Task: Add a signature Daniel Baker containing With many thanks, Daniel Baker to email address softage.10@softage.net and add a label Web analytics
Action: Mouse moved to (51, 97)
Screenshot: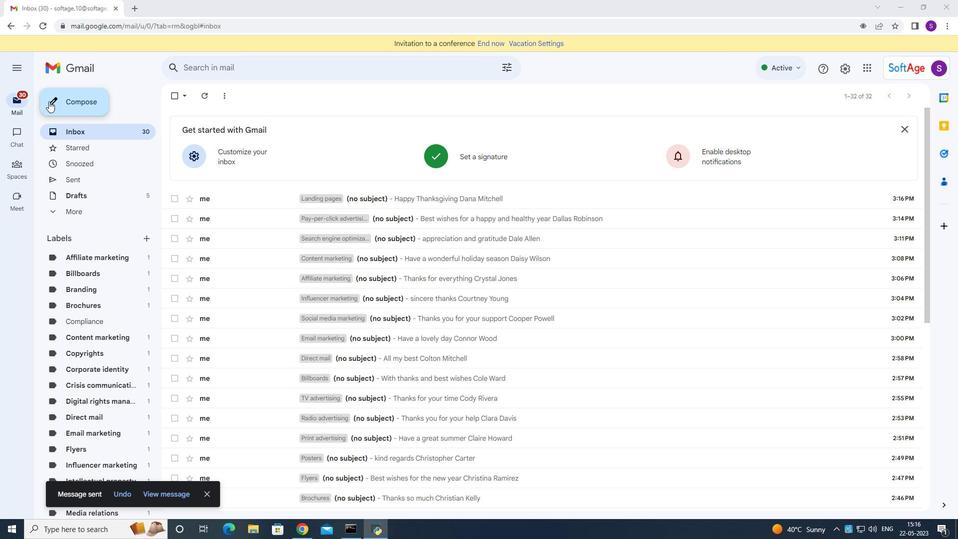 
Action: Mouse pressed left at (49, 101)
Screenshot: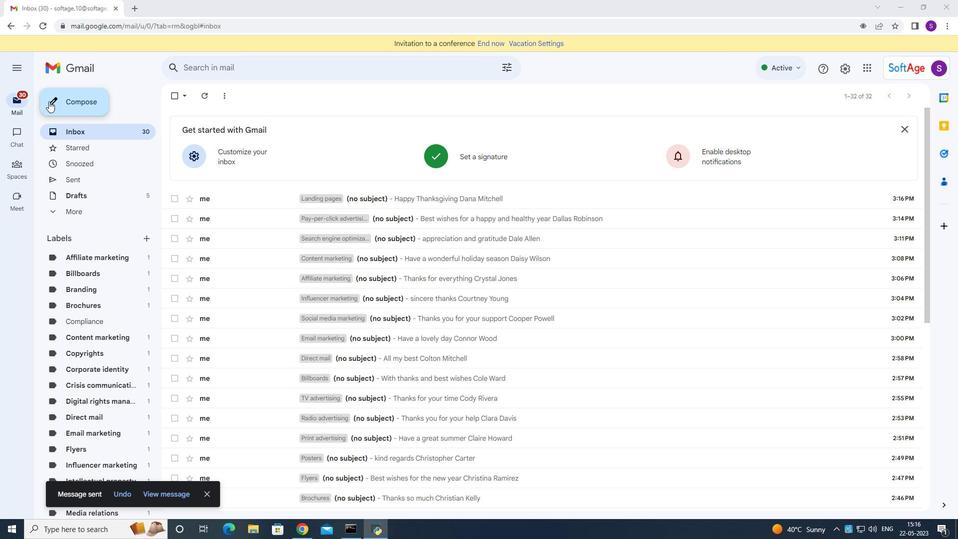 
Action: Mouse moved to (807, 505)
Screenshot: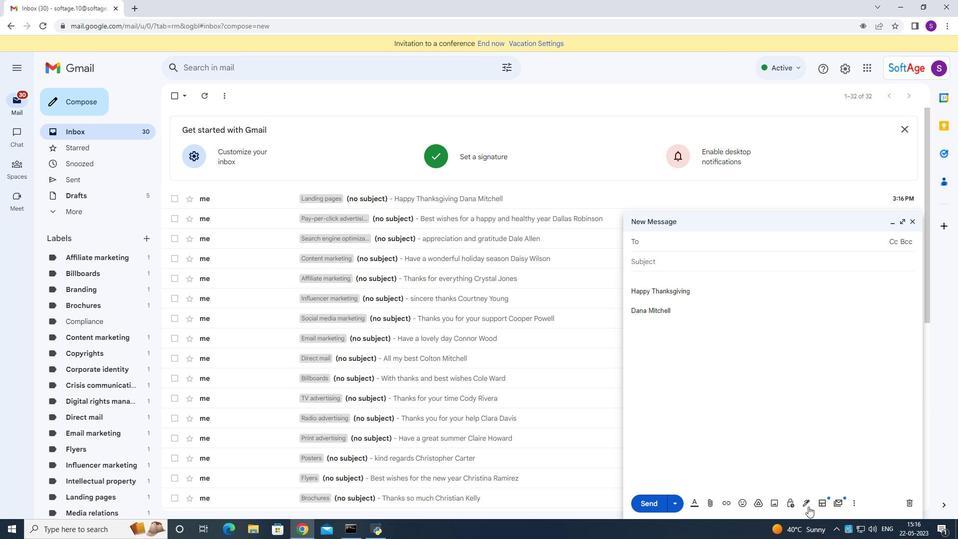 
Action: Mouse pressed left at (807, 505)
Screenshot: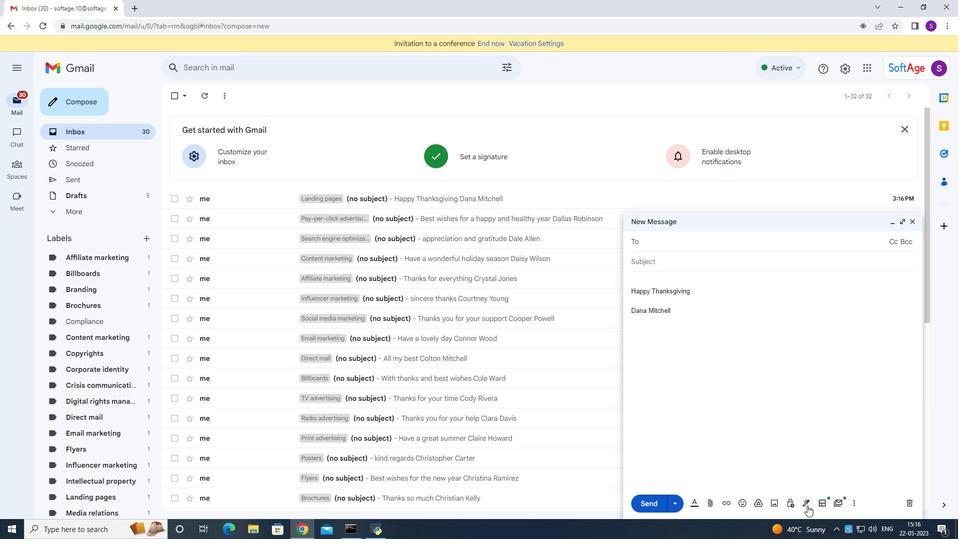 
Action: Mouse moved to (833, 443)
Screenshot: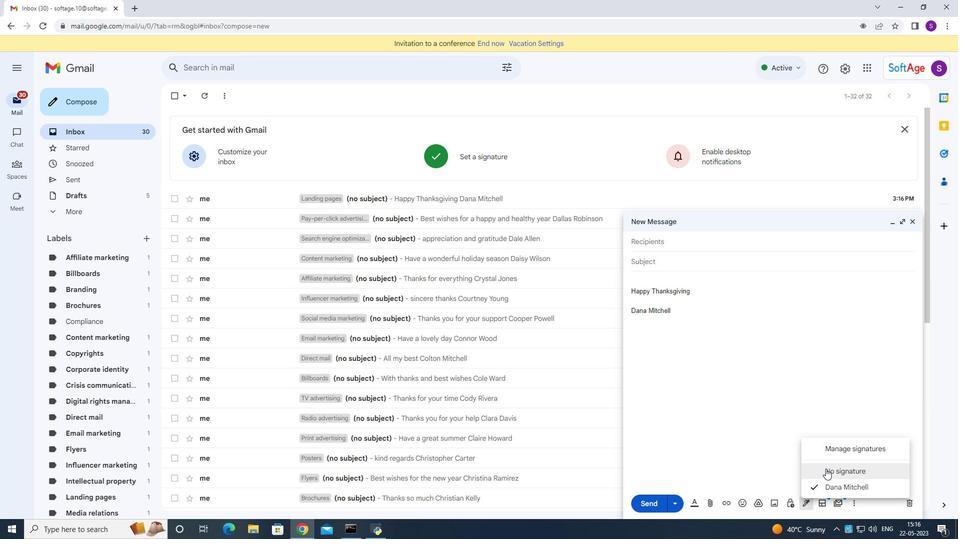 
Action: Mouse pressed left at (833, 443)
Screenshot: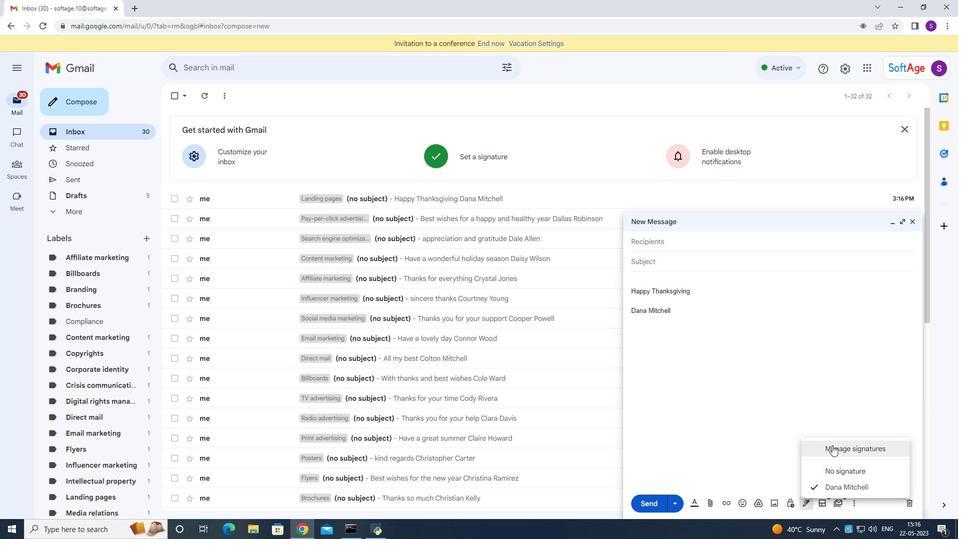 
Action: Mouse moved to (441, 303)
Screenshot: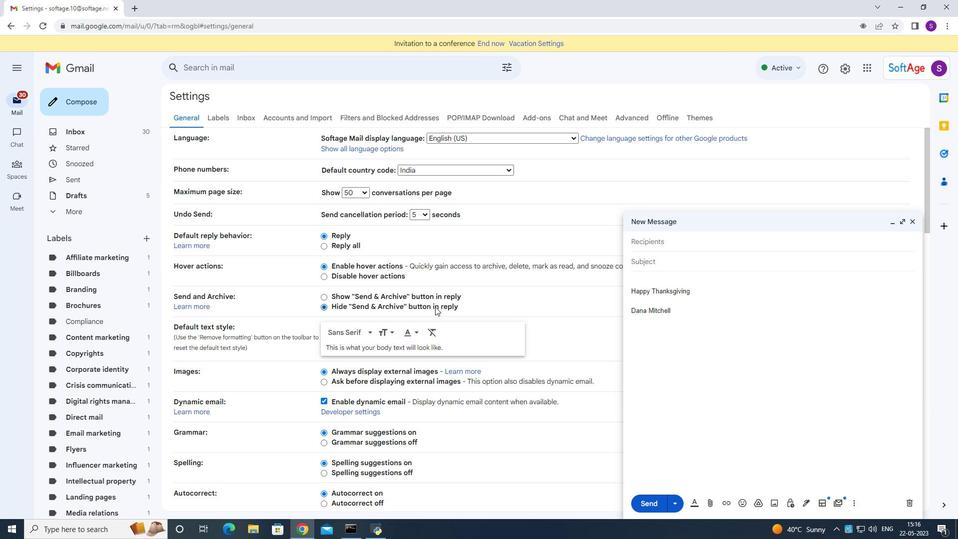 
Action: Mouse scrolled (441, 302) with delta (0, 0)
Screenshot: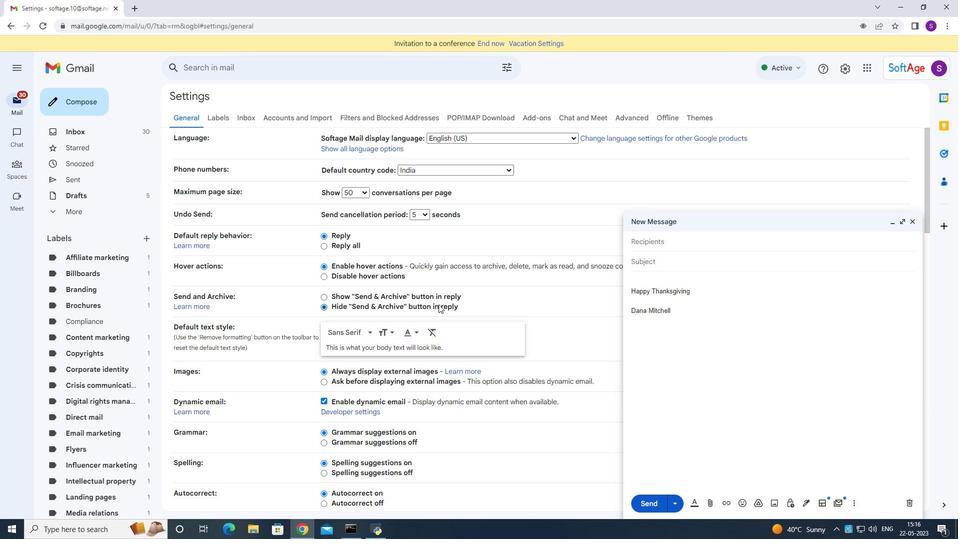 
Action: Mouse scrolled (441, 302) with delta (0, 0)
Screenshot: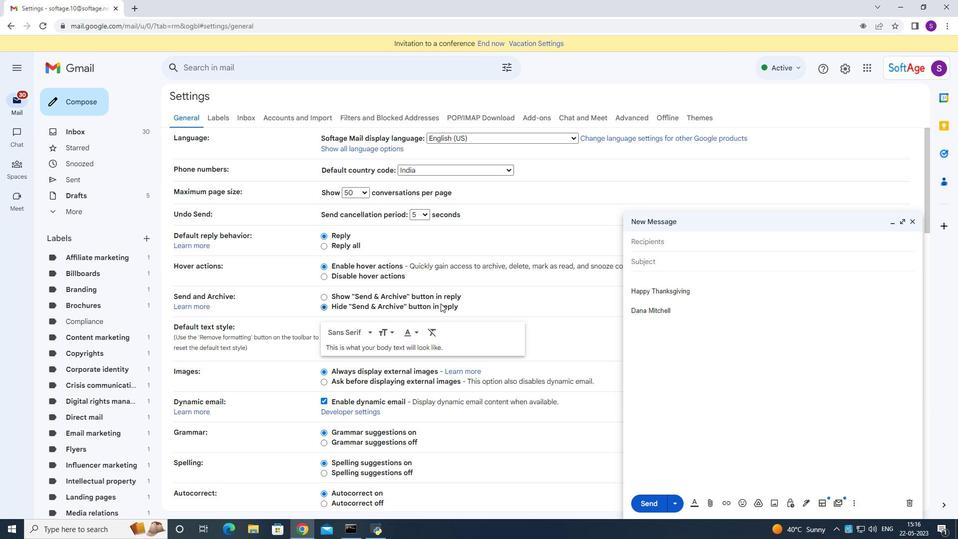 
Action: Mouse scrolled (441, 302) with delta (0, 0)
Screenshot: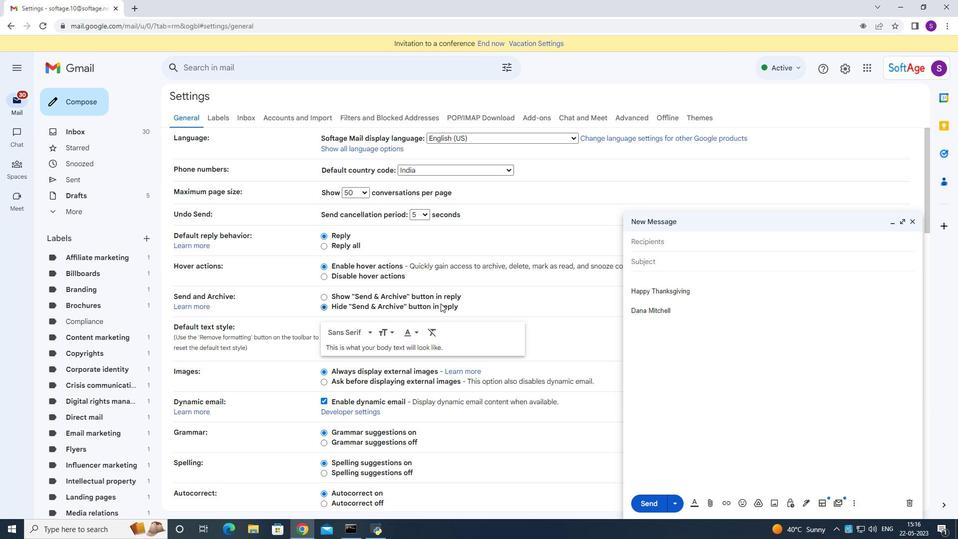 
Action: Mouse moved to (441, 303)
Screenshot: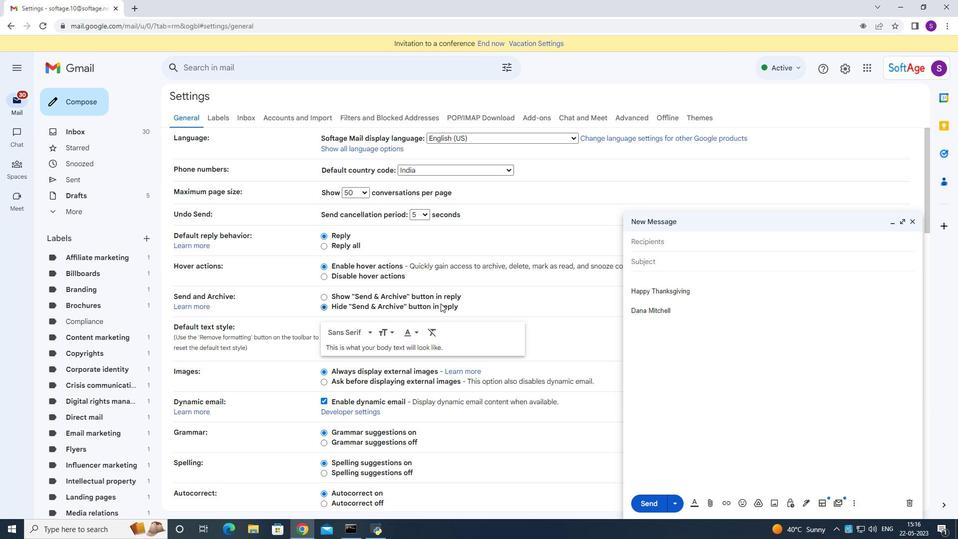 
Action: Mouse scrolled (441, 302) with delta (0, 0)
Screenshot: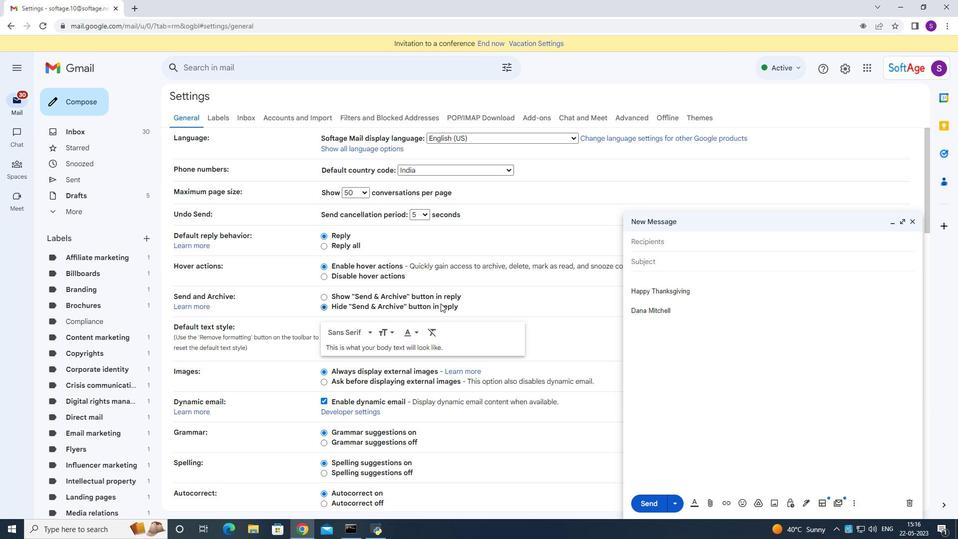 
Action: Mouse moved to (442, 303)
Screenshot: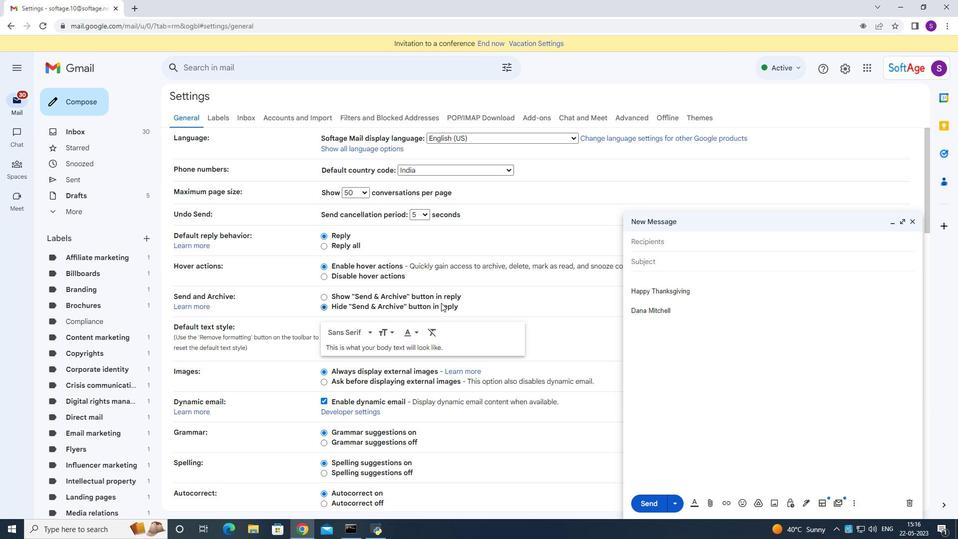 
Action: Mouse scrolled (442, 302) with delta (0, 0)
Screenshot: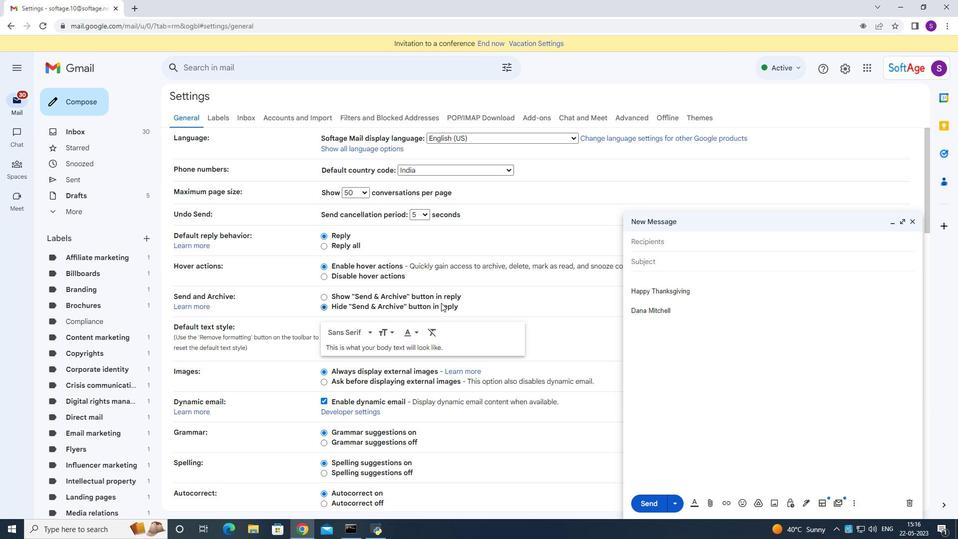 
Action: Mouse moved to (444, 302)
Screenshot: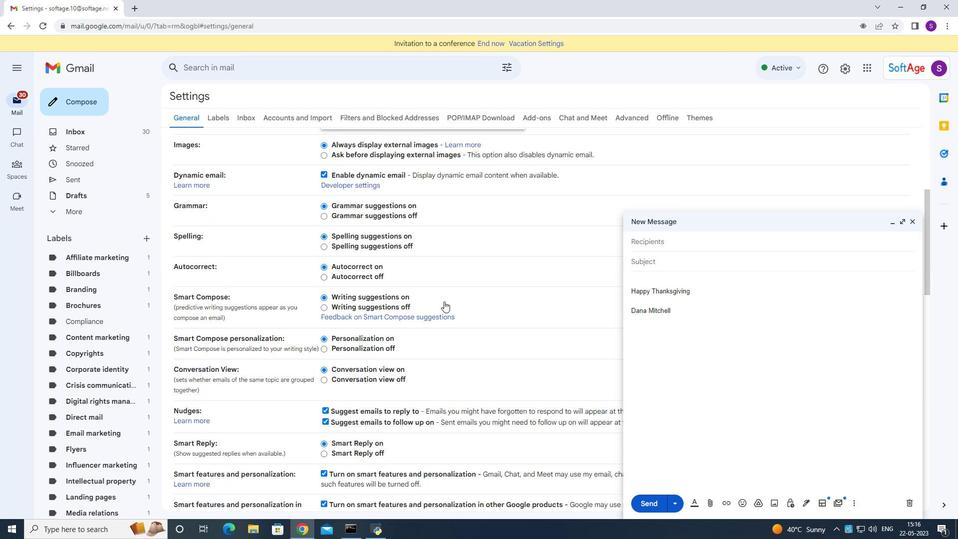 
Action: Mouse scrolled (444, 301) with delta (0, 0)
Screenshot: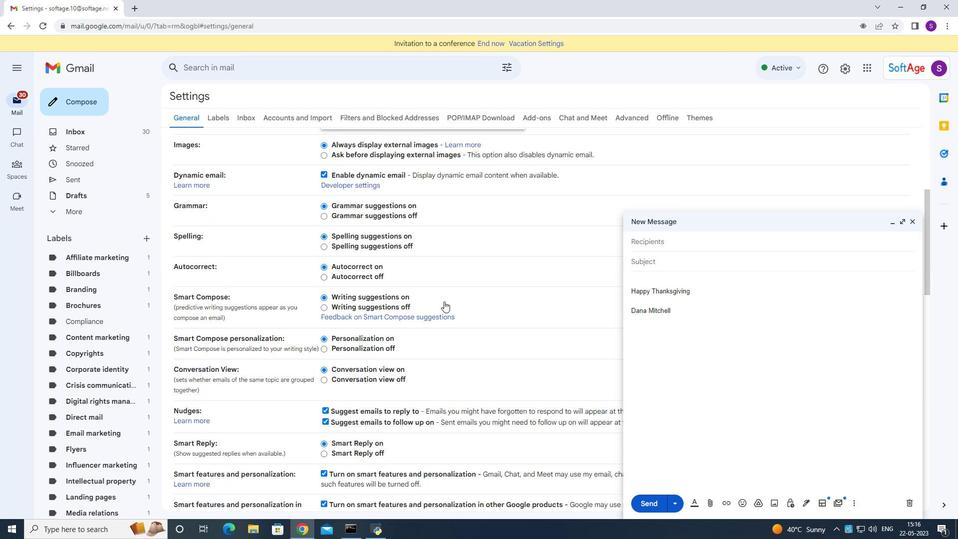 
Action: Mouse scrolled (444, 301) with delta (0, 0)
Screenshot: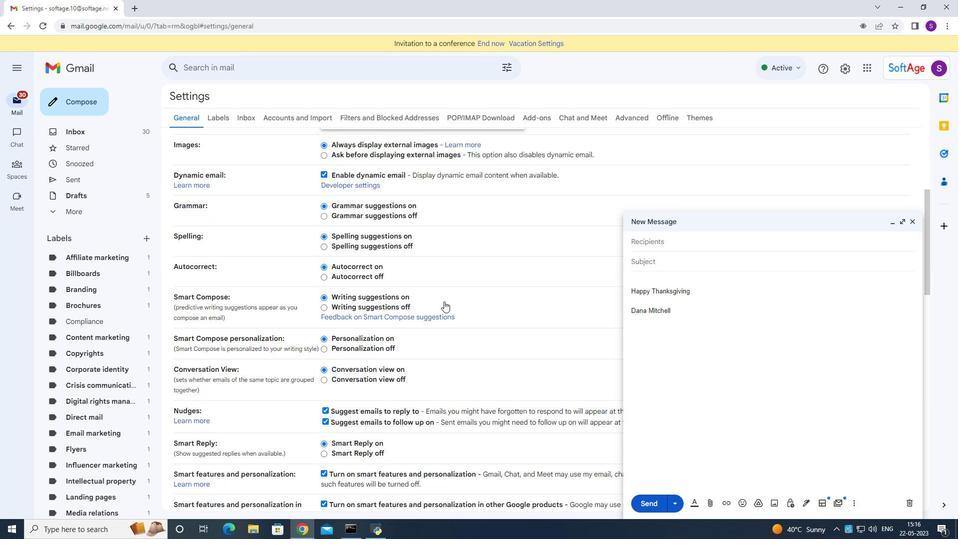 
Action: Mouse scrolled (444, 301) with delta (0, 0)
Screenshot: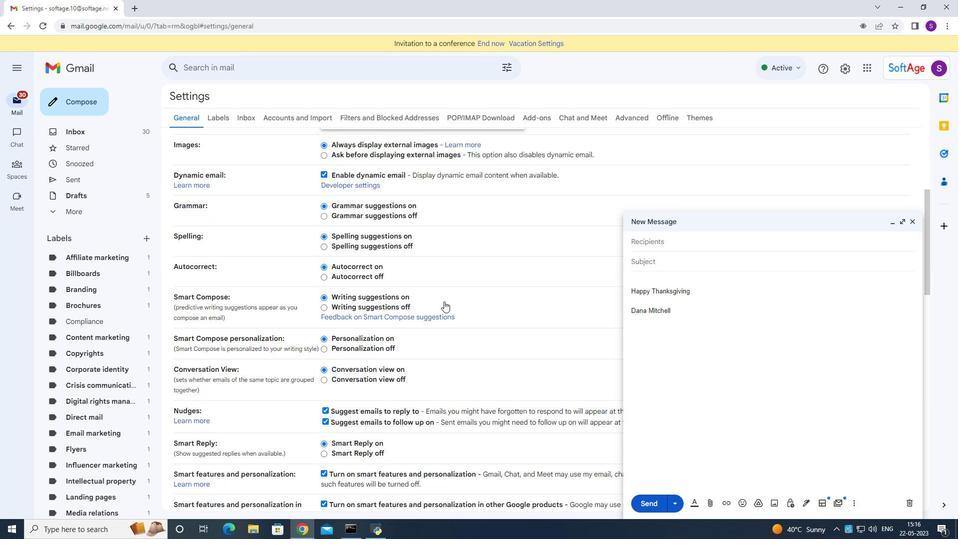 
Action: Mouse scrolled (444, 301) with delta (0, 0)
Screenshot: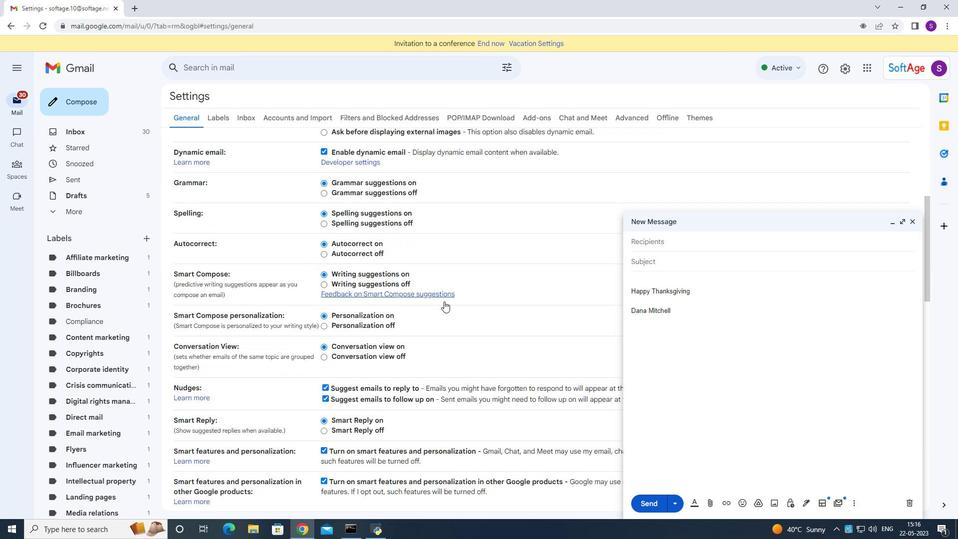 
Action: Mouse moved to (442, 309)
Screenshot: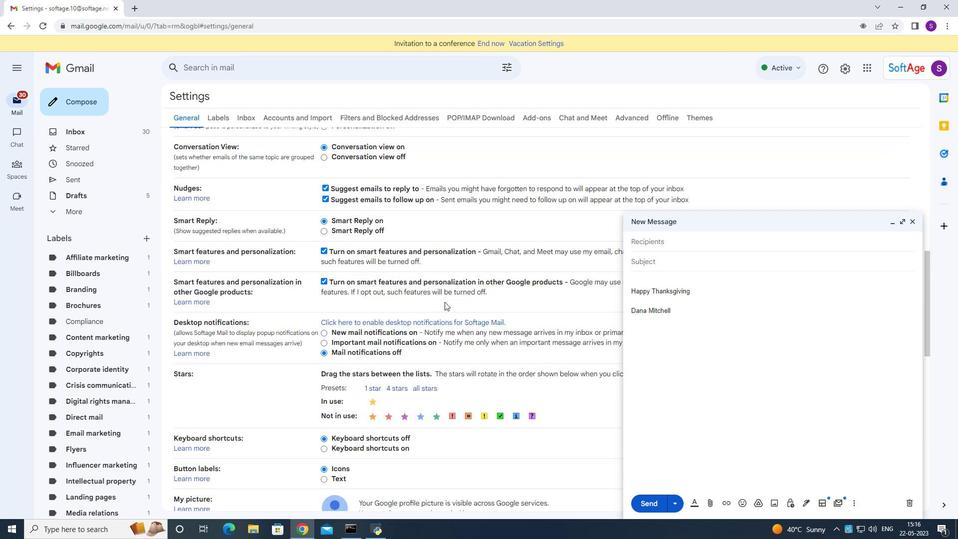 
Action: Mouse scrolled (442, 309) with delta (0, 0)
Screenshot: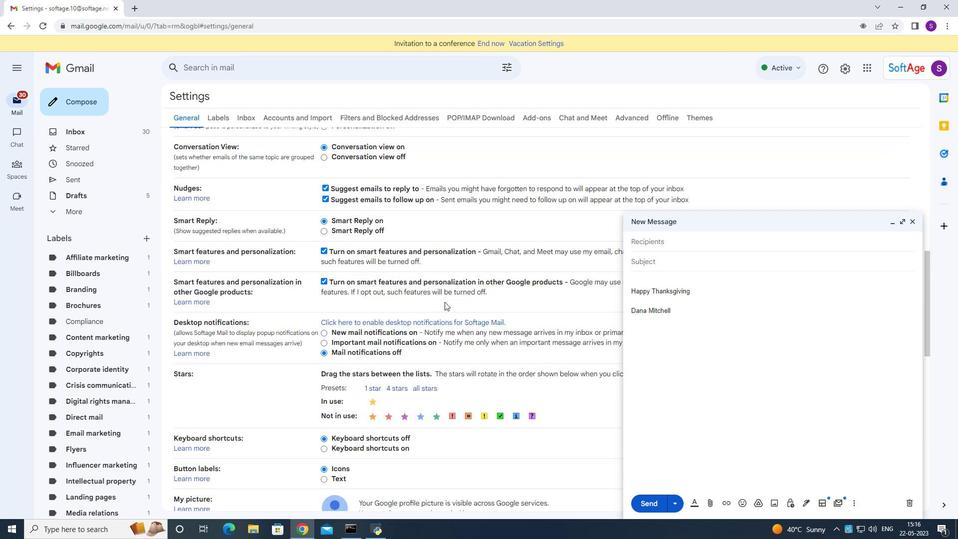 
Action: Mouse moved to (442, 310)
Screenshot: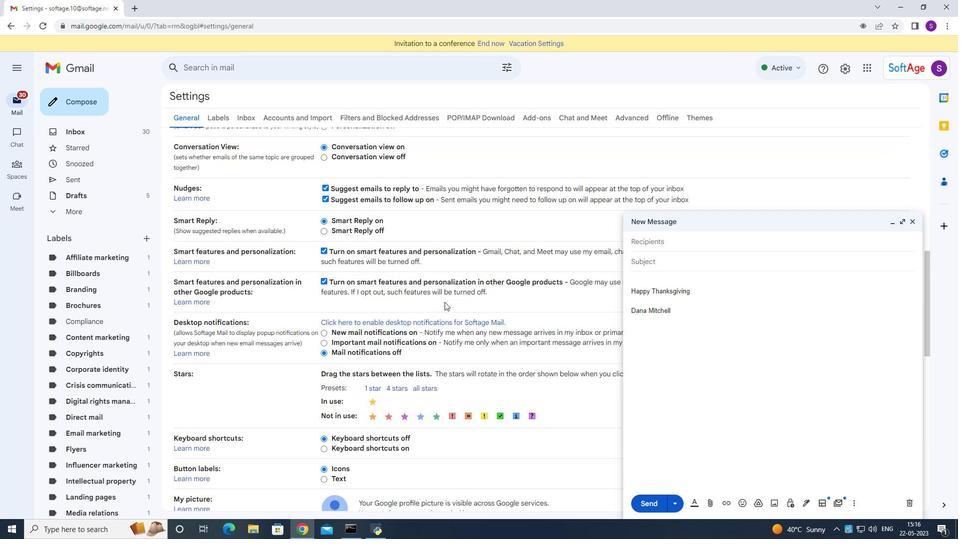 
Action: Mouse scrolled (442, 309) with delta (0, 0)
Screenshot: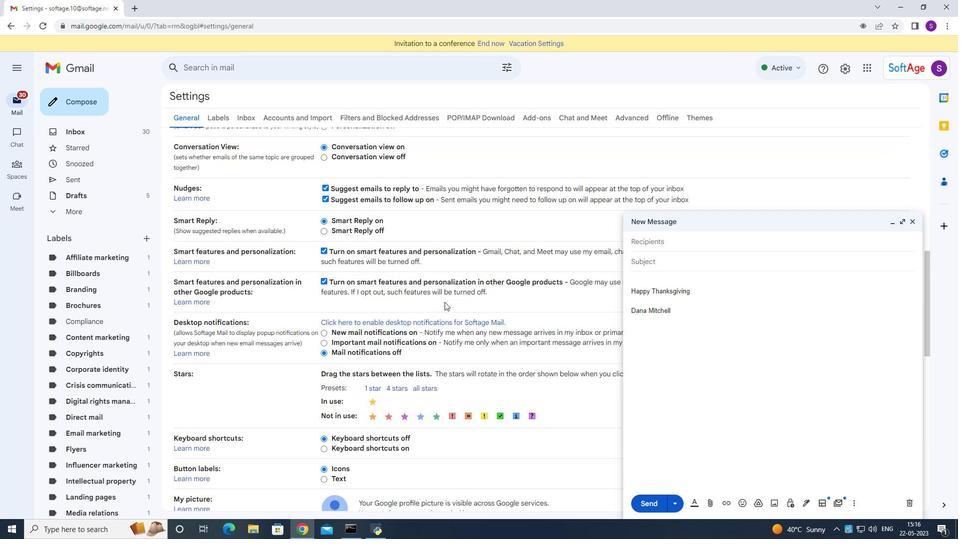 
Action: Mouse scrolled (442, 309) with delta (0, 0)
Screenshot: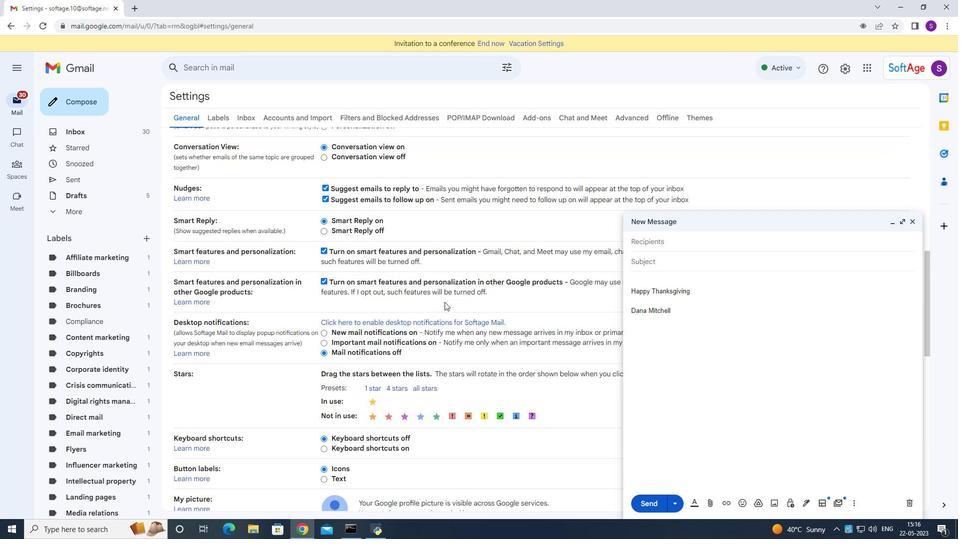 
Action: Mouse scrolled (442, 309) with delta (0, 0)
Screenshot: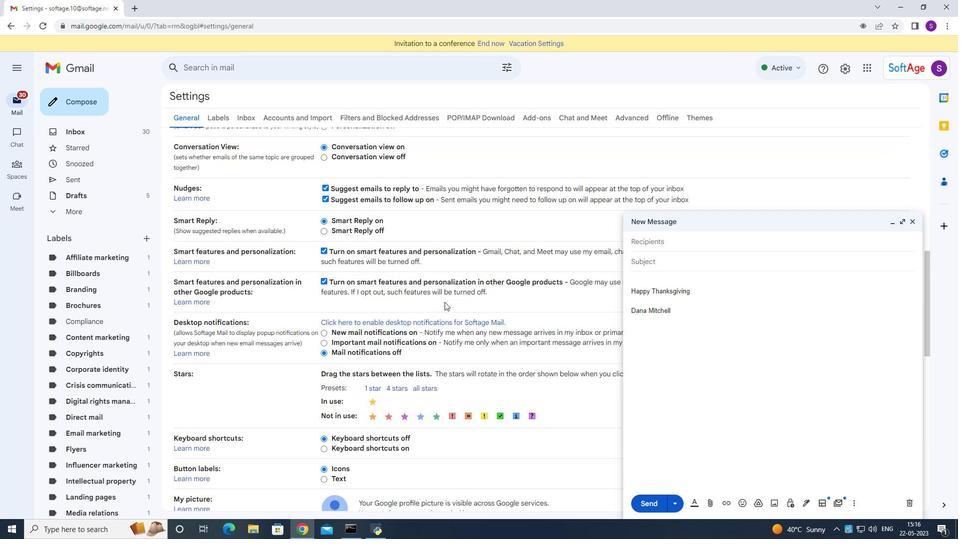 
Action: Mouse scrolled (442, 309) with delta (0, 0)
Screenshot: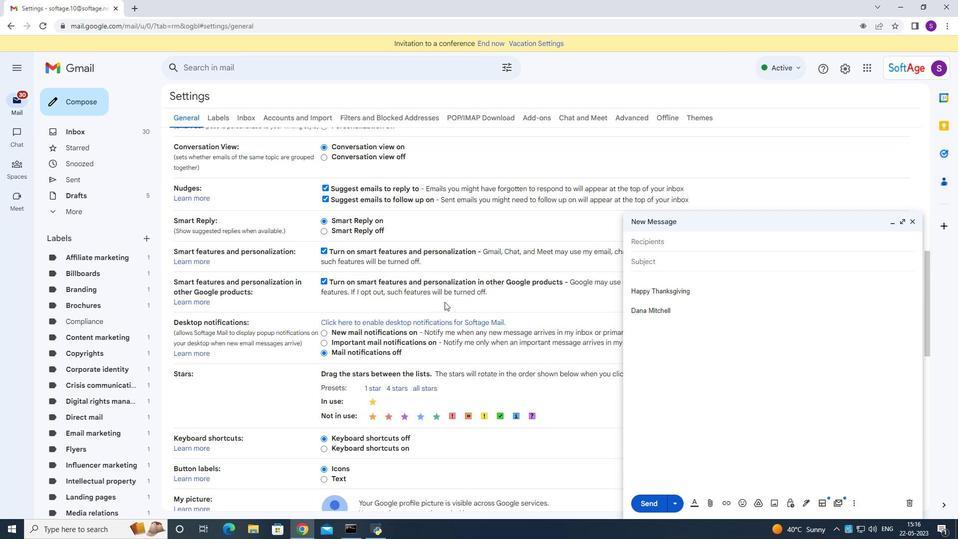 
Action: Mouse moved to (408, 329)
Screenshot: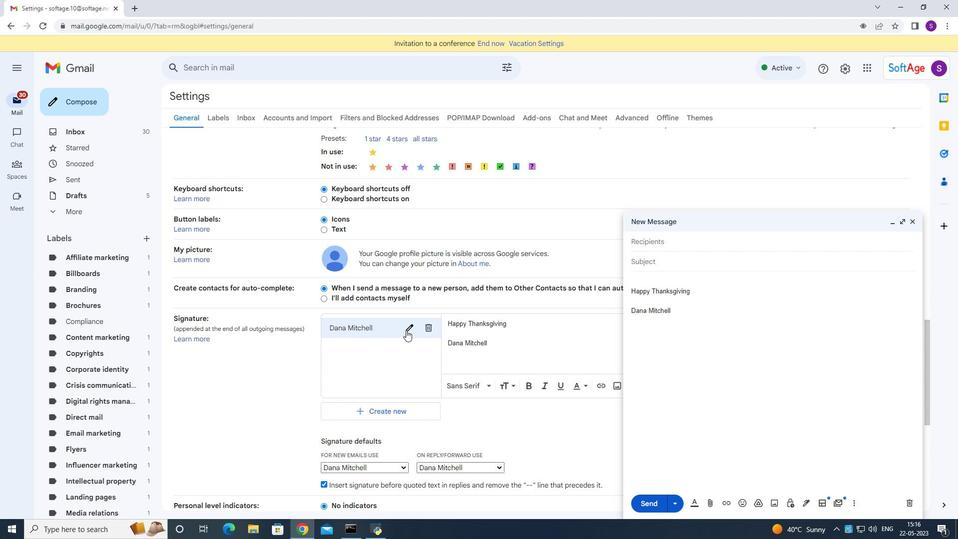 
Action: Mouse pressed left at (408, 329)
Screenshot: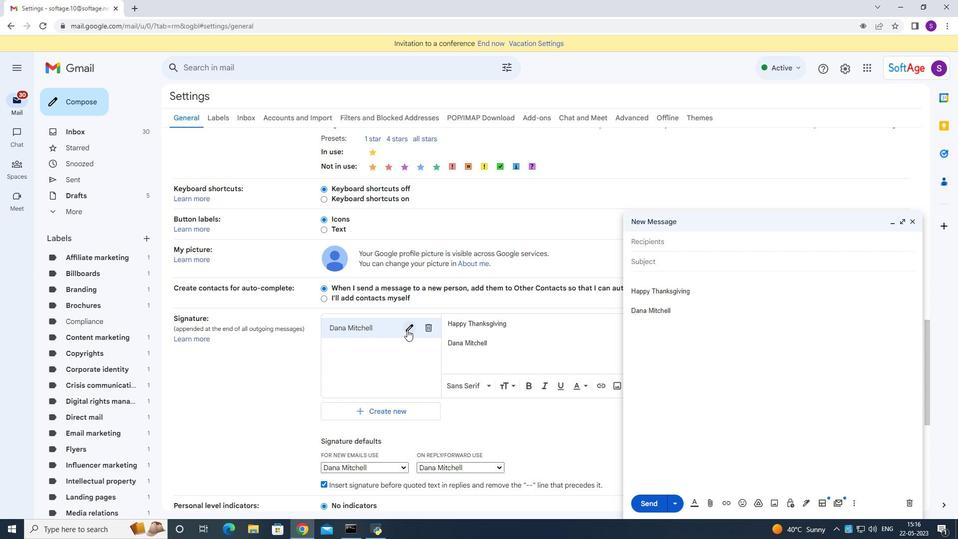 
Action: Mouse moved to (408, 330)
Screenshot: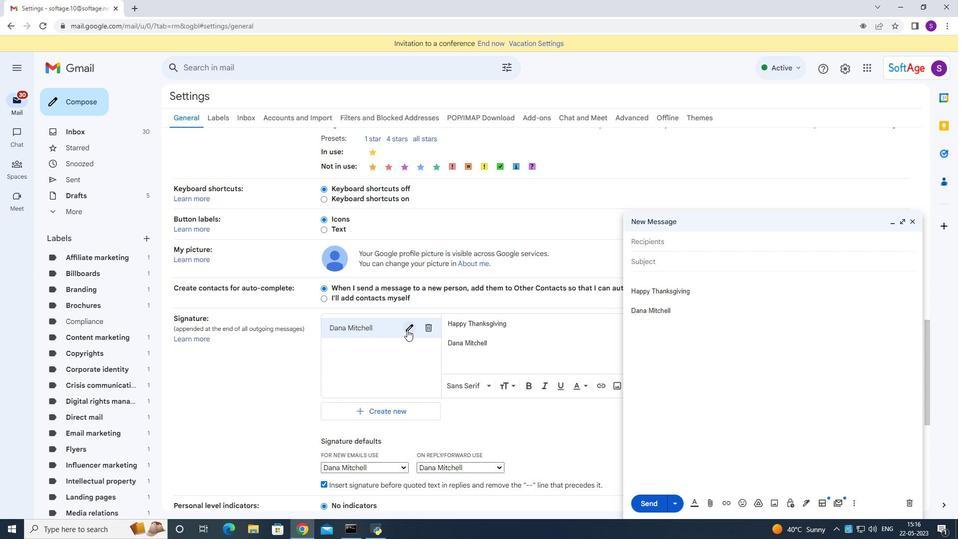 
Action: Key pressed ctrl+A<Key.backspace><Key.shift>Danil<Key.backspace>el<Key.space><Key.shift><Key.shift><Key.shift><Key.shift><Key.shift>Baker<Key.space>
Screenshot: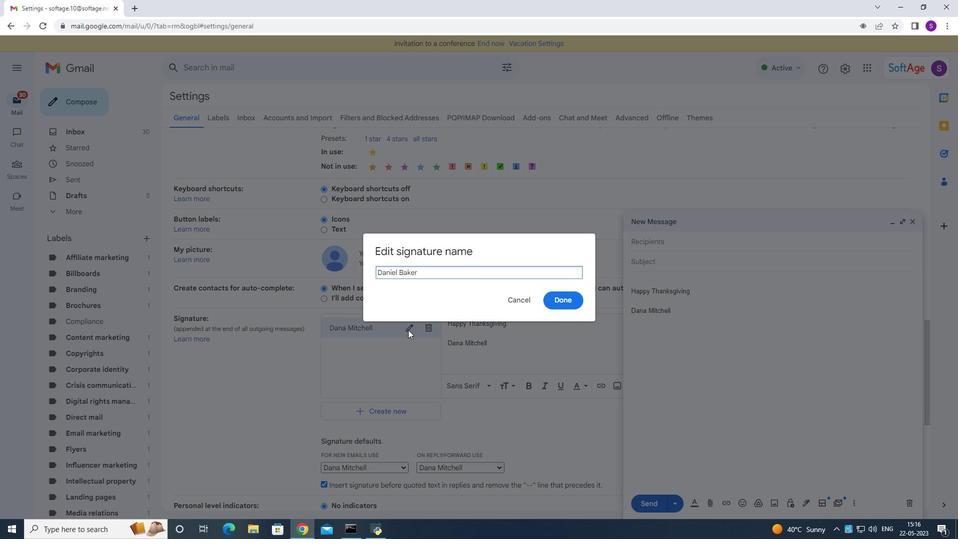 
Action: Mouse moved to (553, 296)
Screenshot: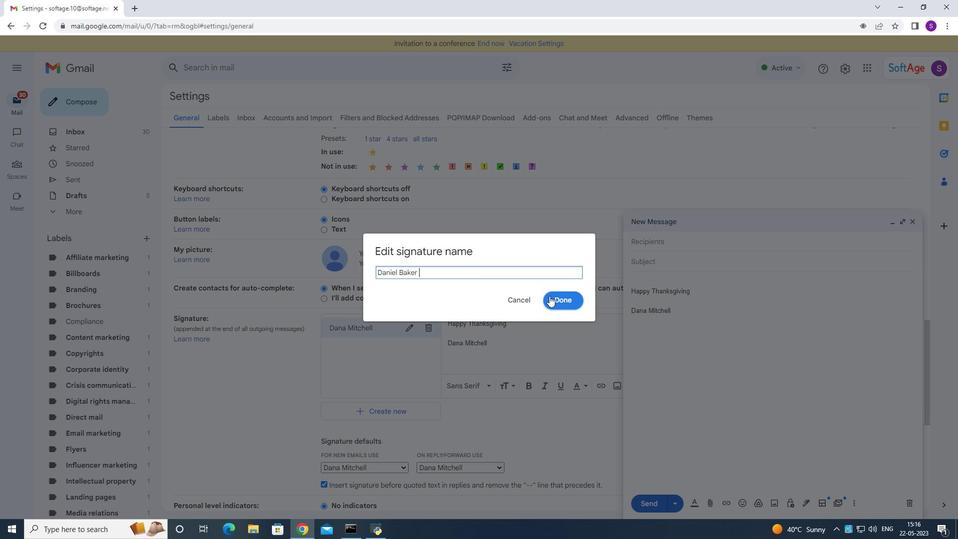
Action: Mouse pressed left at (553, 296)
Screenshot: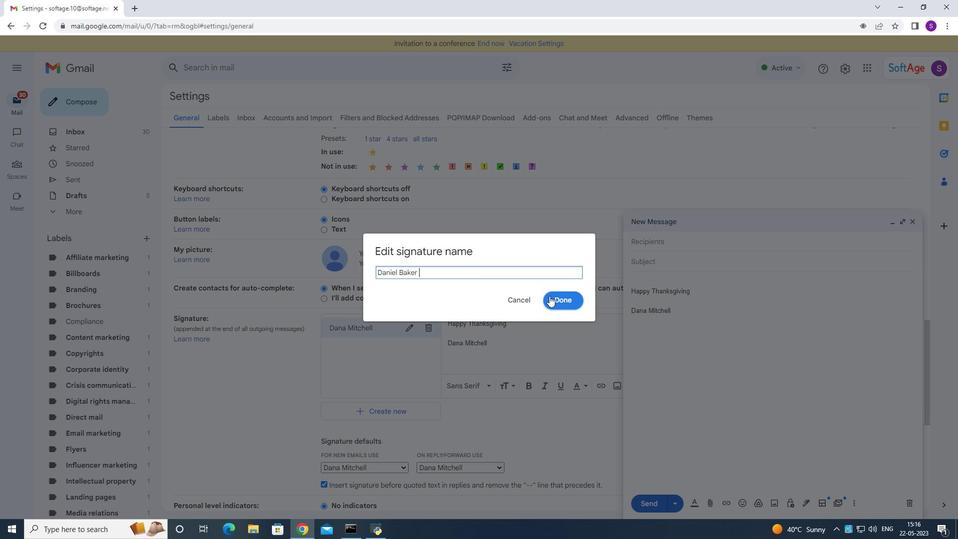 
Action: Mouse moved to (519, 338)
Screenshot: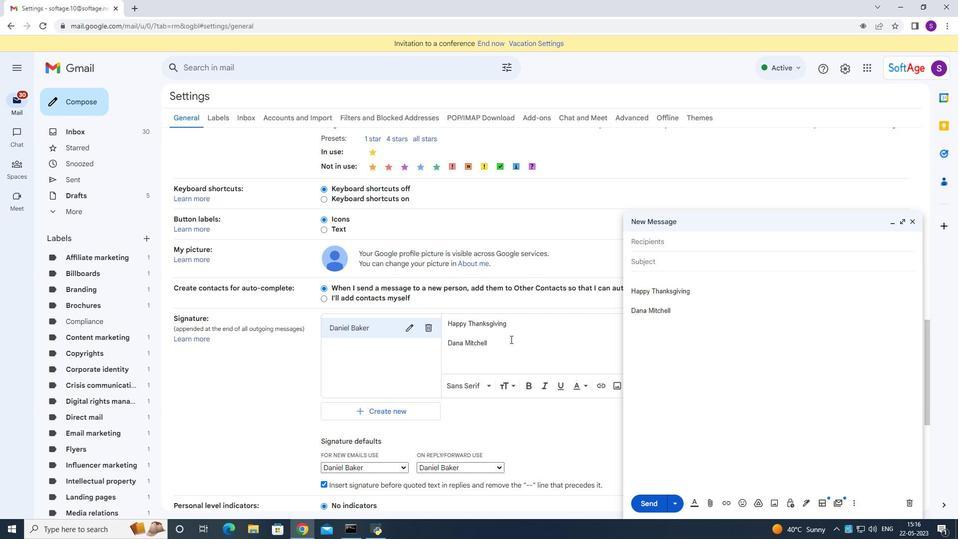 
Action: Mouse pressed left at (519, 339)
Screenshot: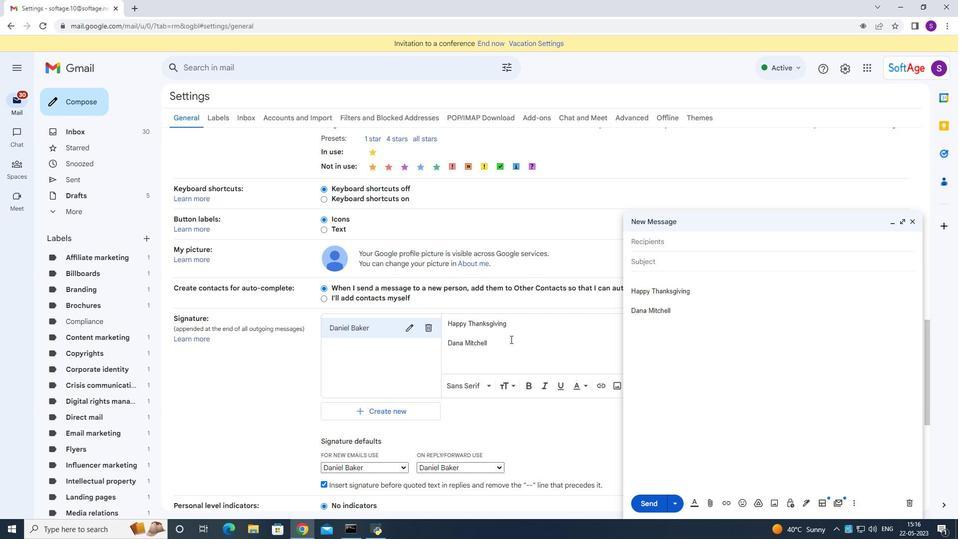 
Action: Mouse moved to (458, 271)
Screenshot: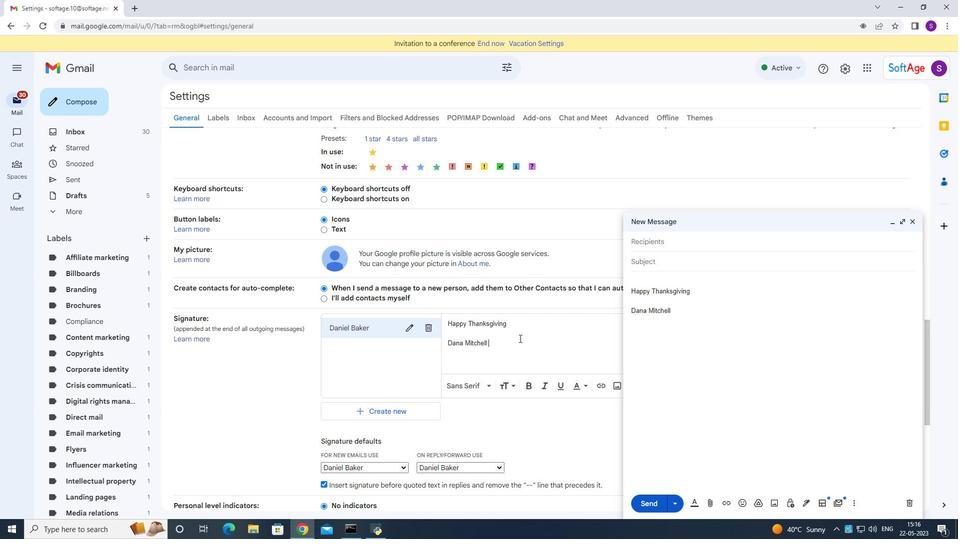 
Action: Key pressed ctrl+A<Key.backspace><Key.shift><Key.shift><Key.shift><Key.shift><Key.shift><Key.shift><Key.shift><Key.shift><Key.shift><Key.shift><Key.shift><Key.shift><Key.shift><Key.shift><Key.shift><Key.shift><Key.shift><Key.shift><Key.shift><Key.shift>With<Key.space>many<Key.space>
Screenshot: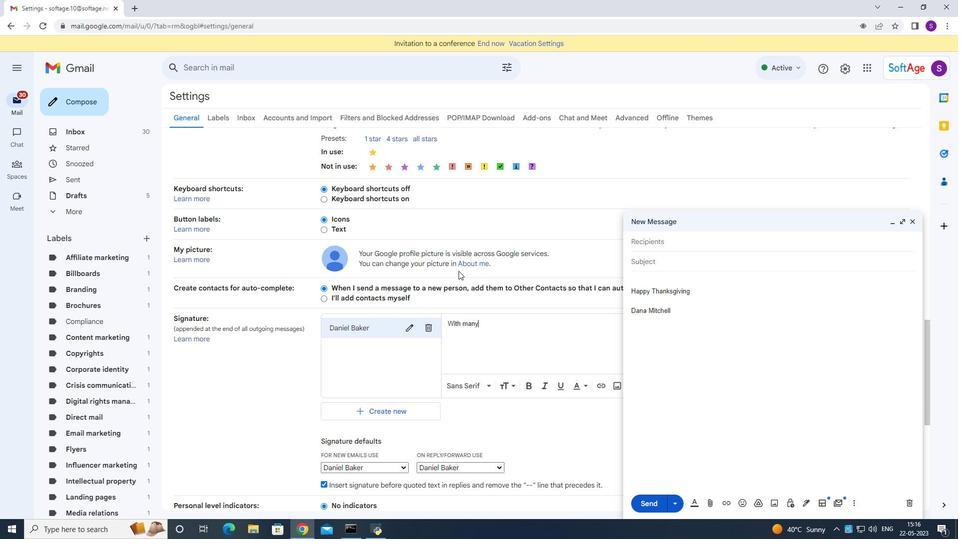 
Action: Mouse moved to (465, 267)
Screenshot: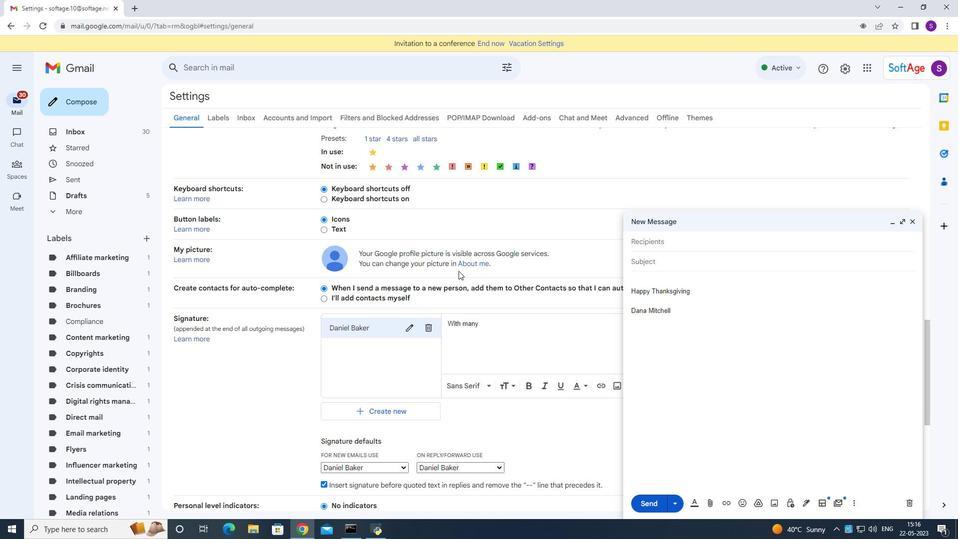 
Action: Key pressed thanks<Key.space>
Screenshot: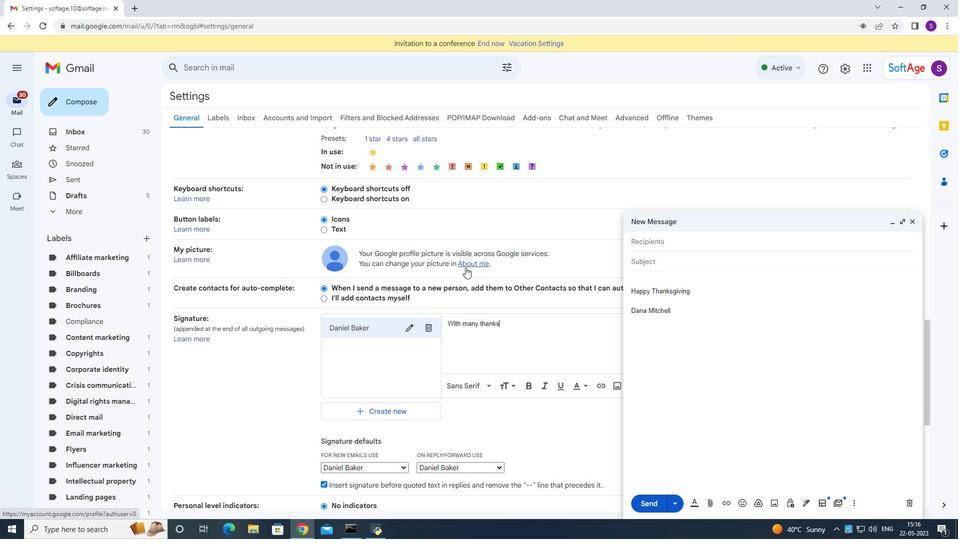 
Action: Mouse moved to (491, 334)
Screenshot: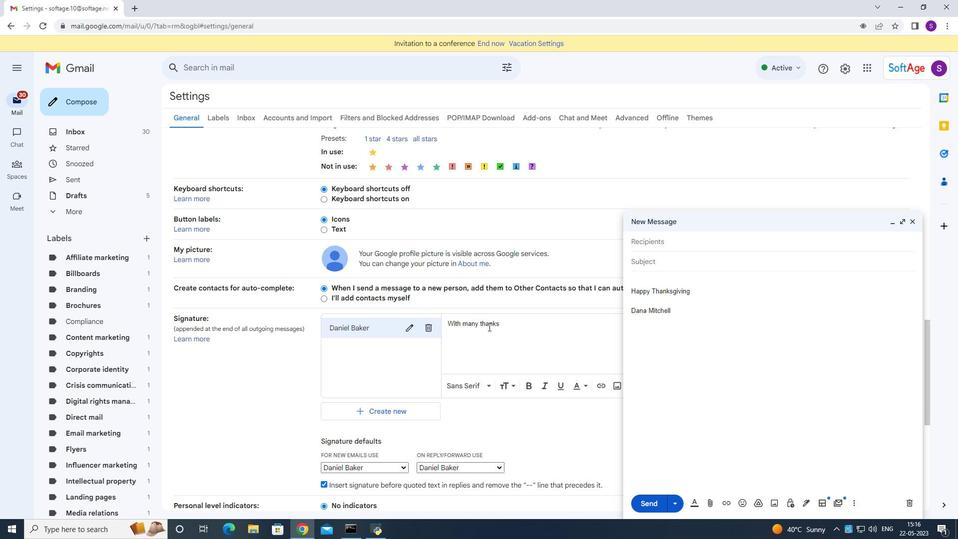 
Action: Key pressed <Key.enter><Key.enter><Key.shift>Daniel<Key.space><Key.shift>Baker
Screenshot: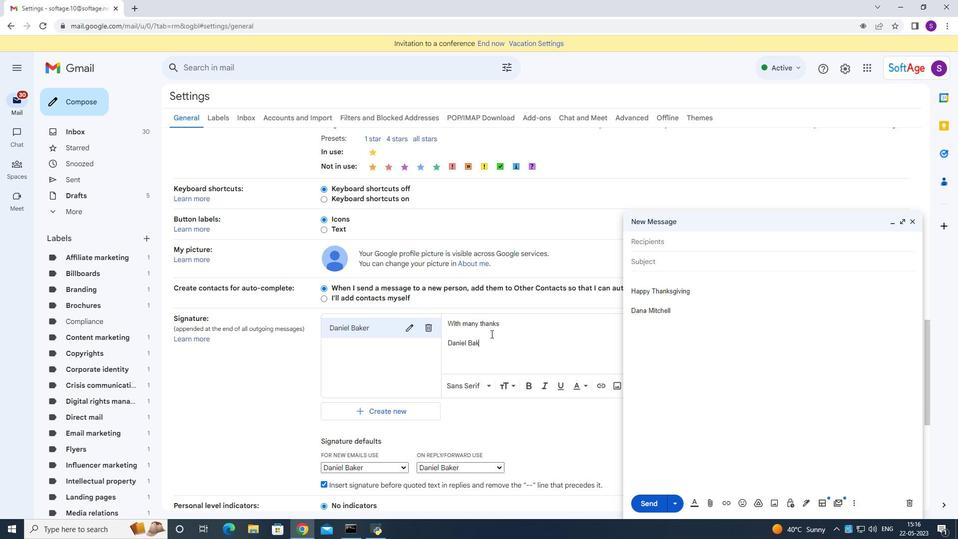 
Action: Mouse moved to (502, 342)
Screenshot: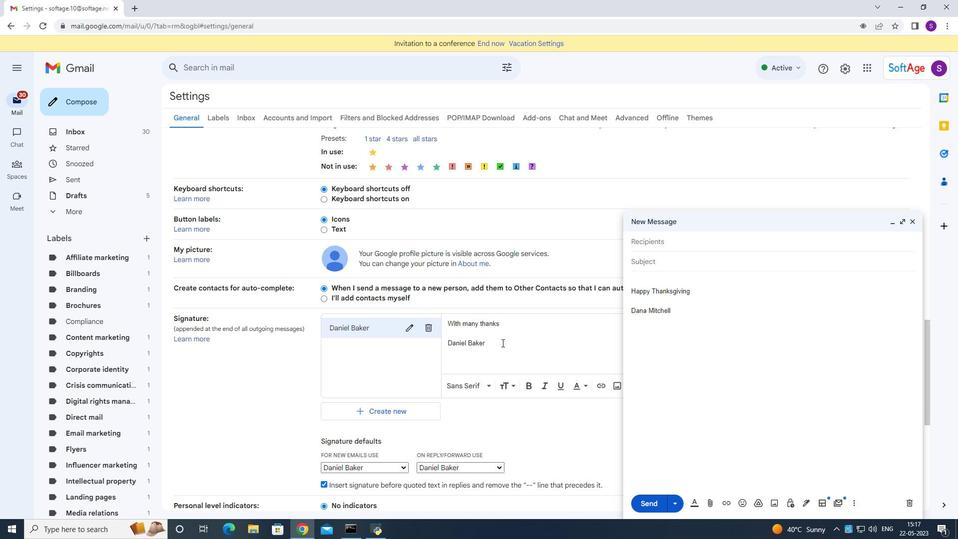 
Action: Mouse scrolled (502, 342) with delta (0, 0)
Screenshot: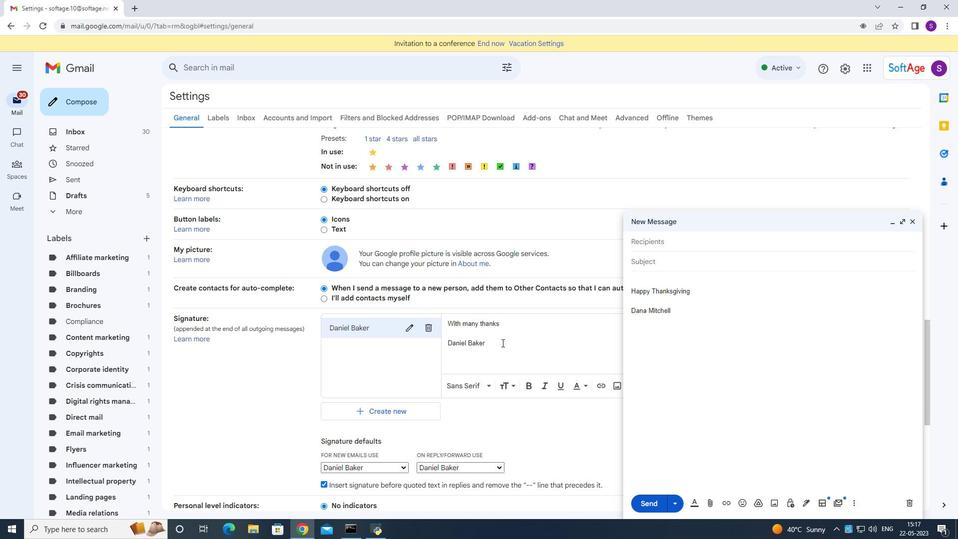 
Action: Mouse moved to (502, 341)
Screenshot: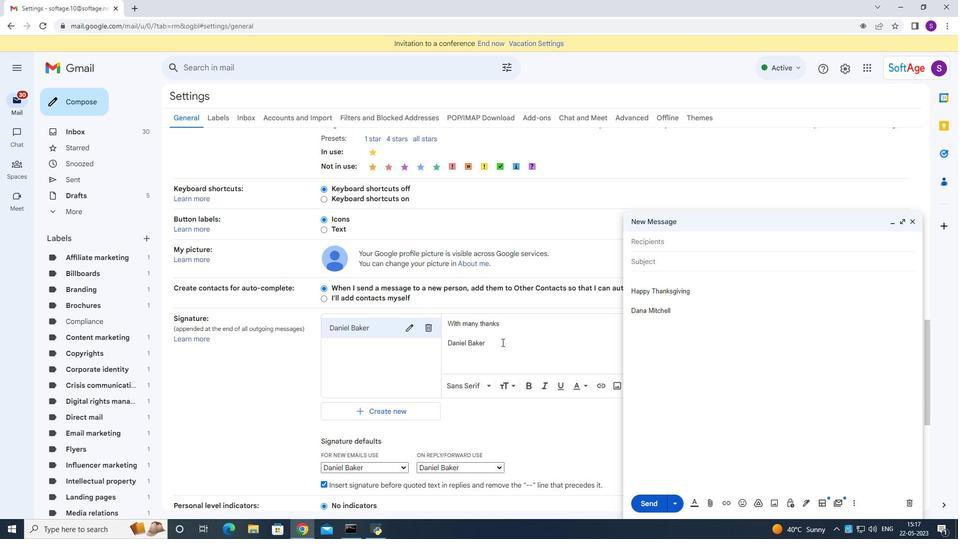 
Action: Mouse scrolled (502, 342) with delta (0, 0)
Screenshot: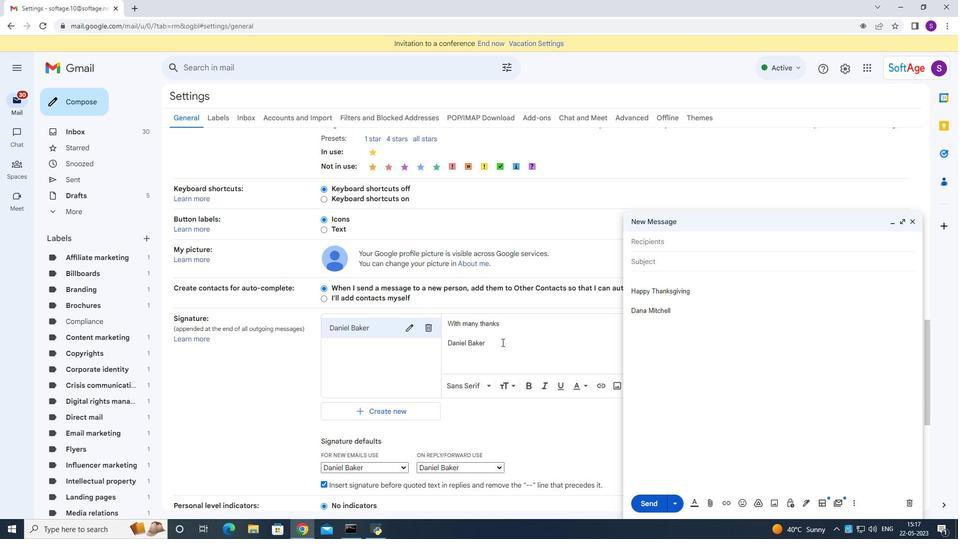 
Action: Mouse moved to (502, 338)
Screenshot: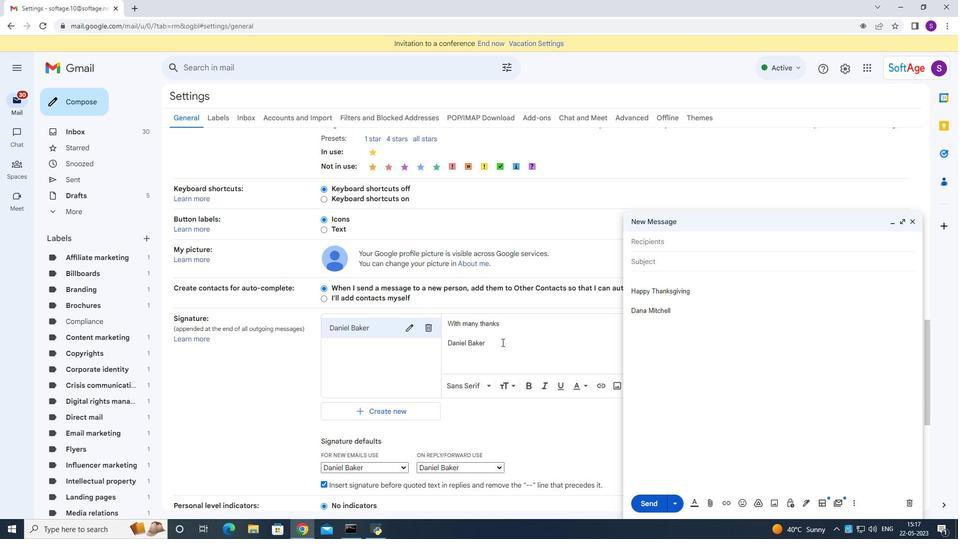 
Action: Mouse scrolled (502, 342) with delta (0, 0)
Screenshot: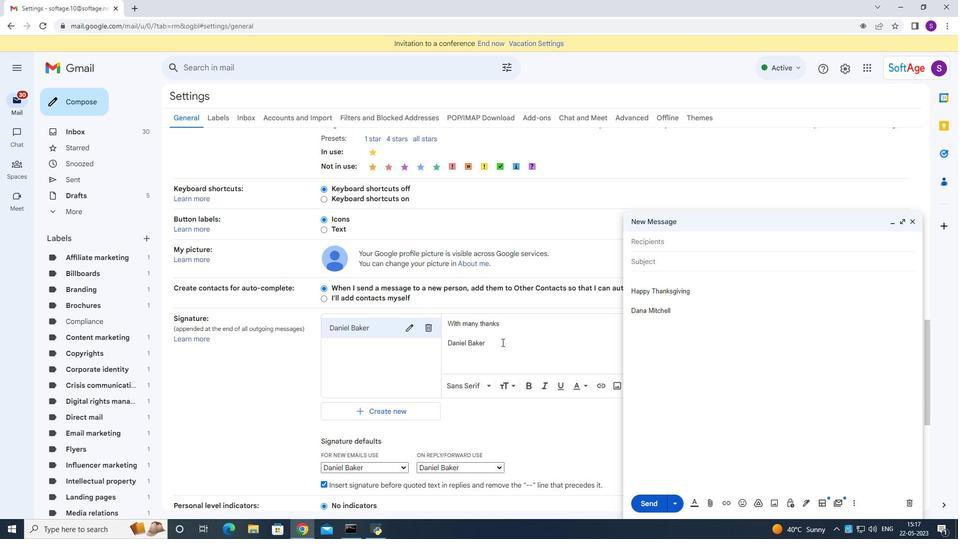 
Action: Mouse scrolled (502, 342) with delta (0, 0)
Screenshot: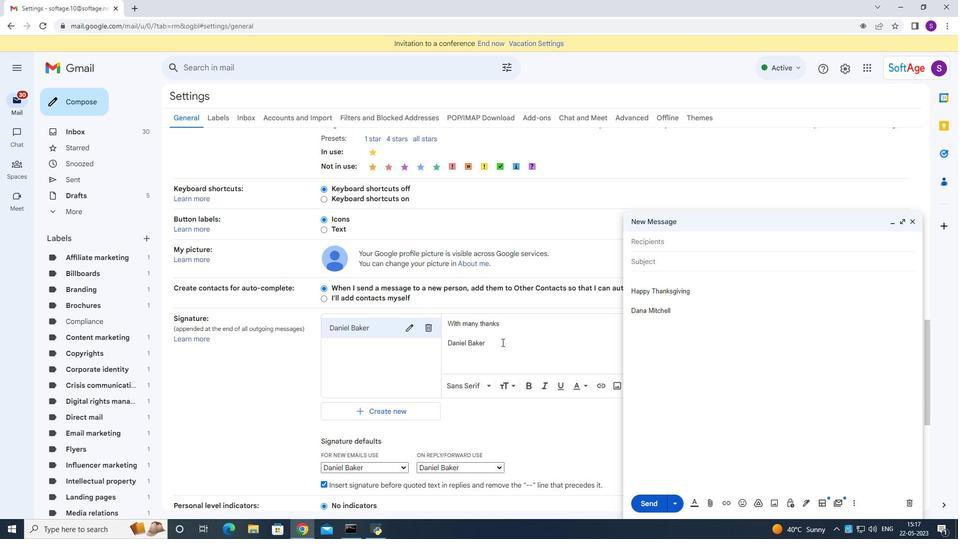 
Action: Mouse scrolled (502, 342) with delta (0, 0)
Screenshot: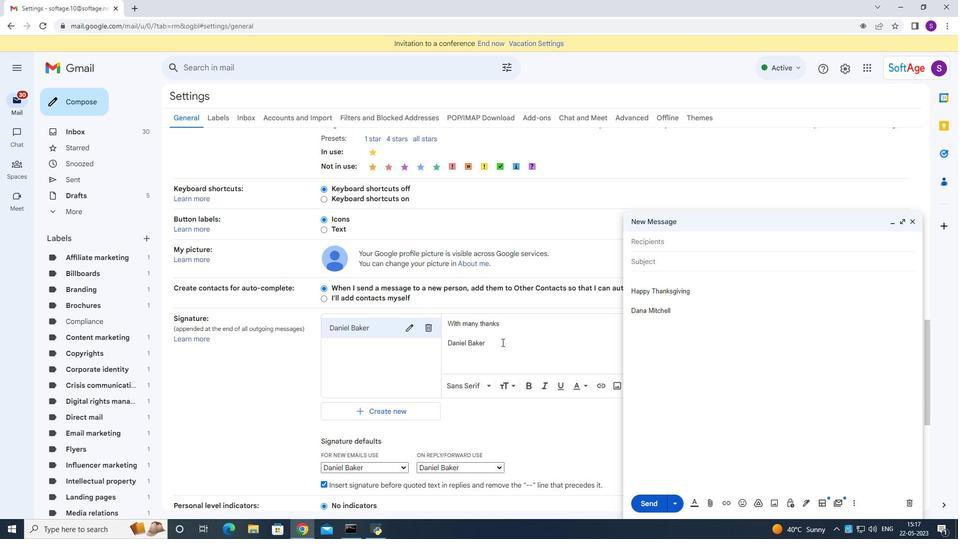 
Action: Mouse scrolled (502, 338) with delta (0, 0)
Screenshot: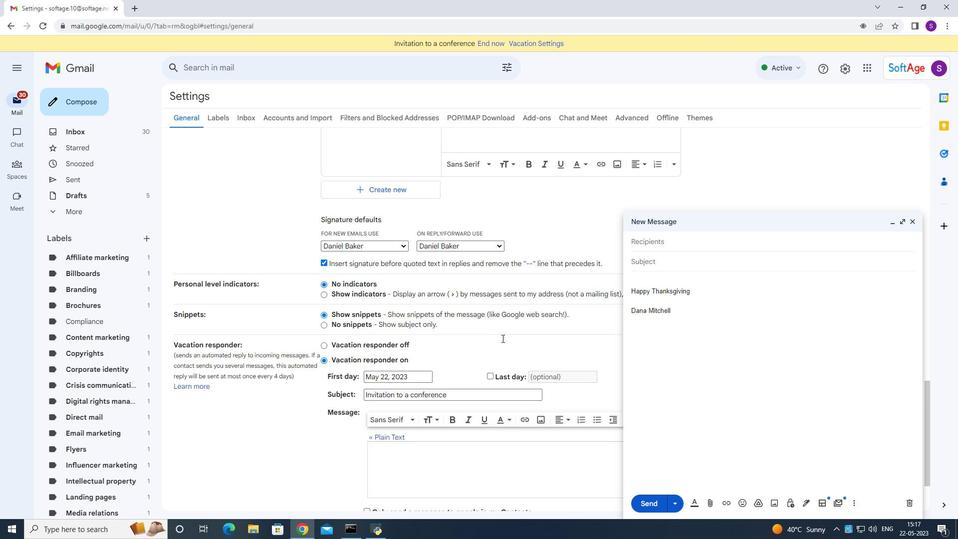 
Action: Mouse scrolled (502, 338) with delta (0, 0)
Screenshot: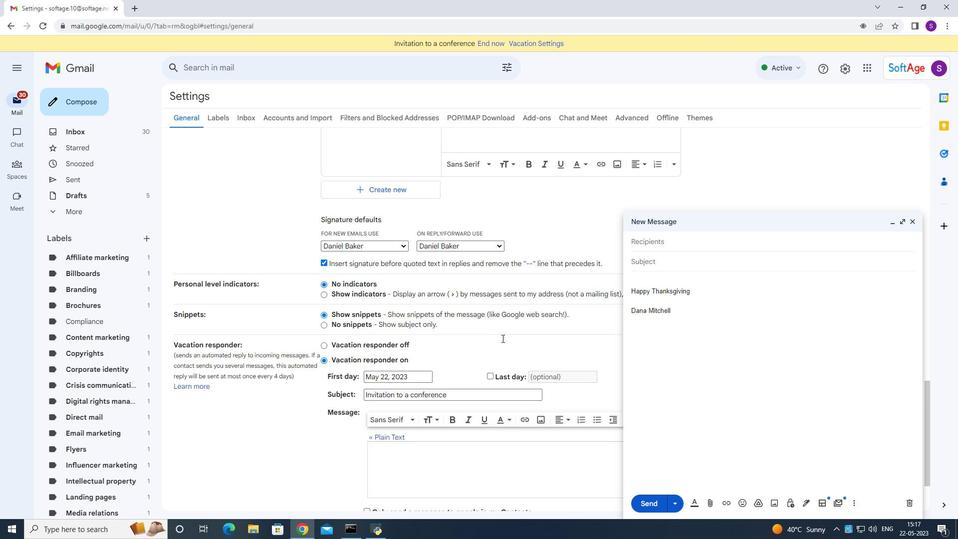 
Action: Mouse scrolled (502, 338) with delta (0, 0)
Screenshot: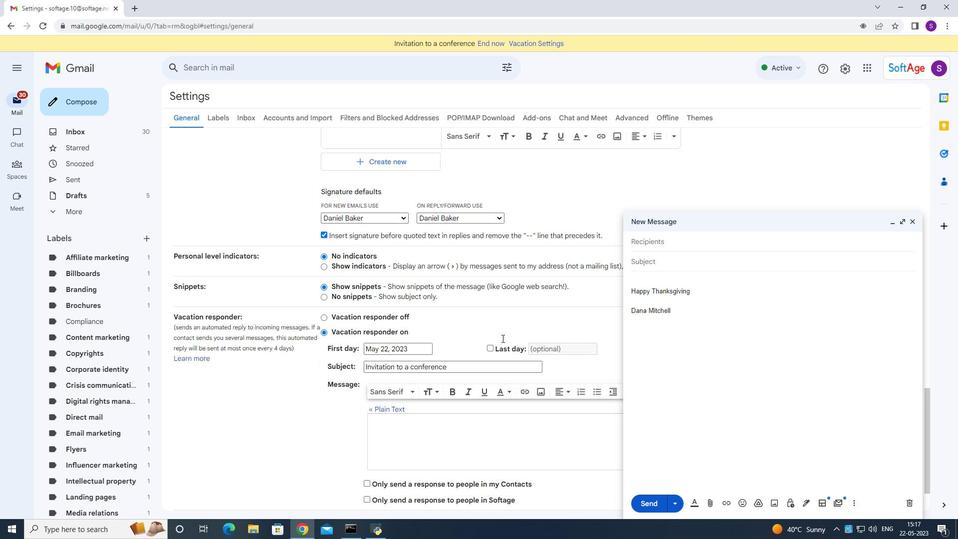 
Action: Mouse moved to (520, 451)
Screenshot: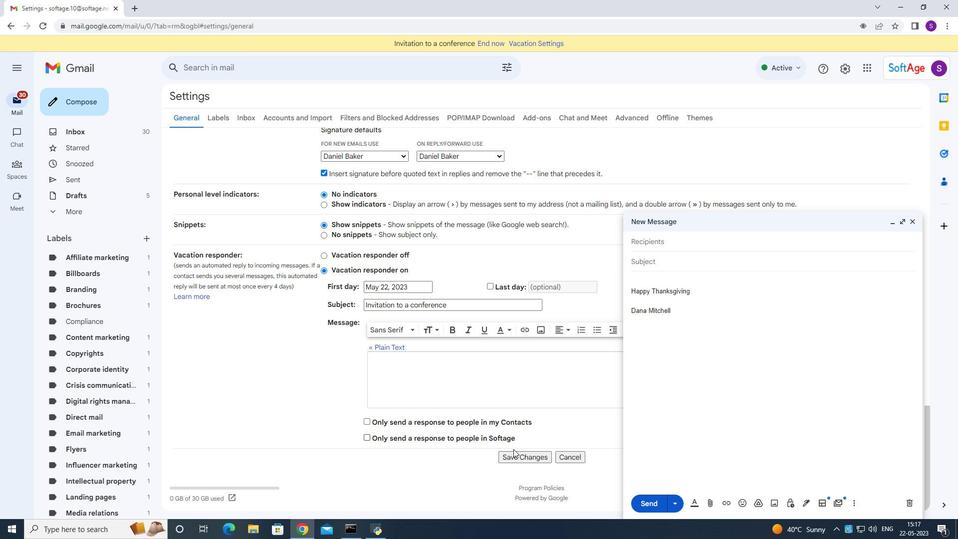 
Action: Mouse pressed left at (520, 451)
Screenshot: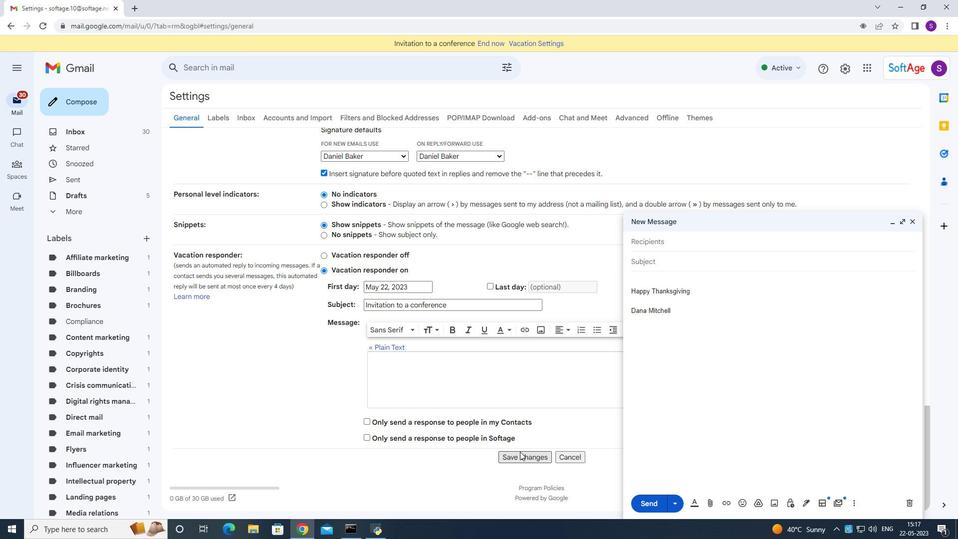 
Action: Mouse moved to (913, 219)
Screenshot: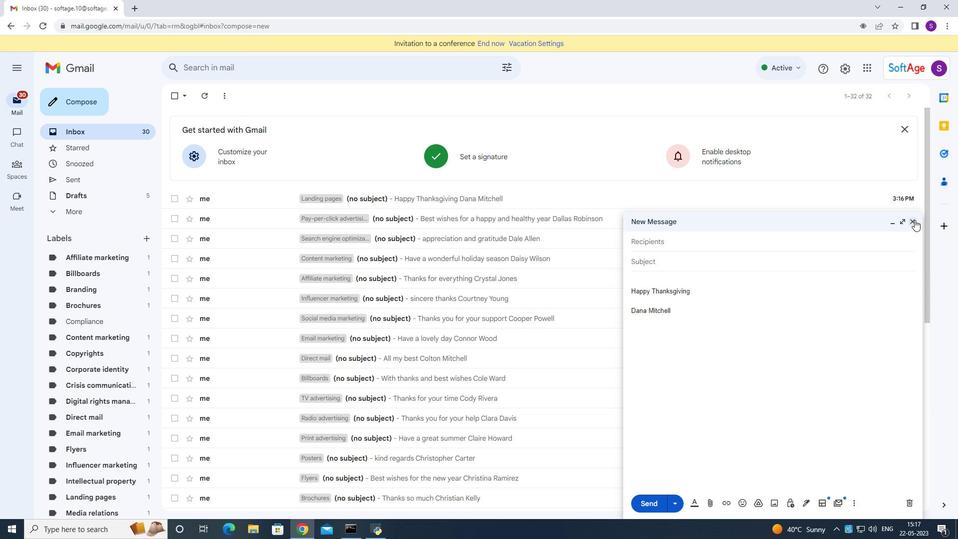 
Action: Mouse pressed left at (914, 219)
Screenshot: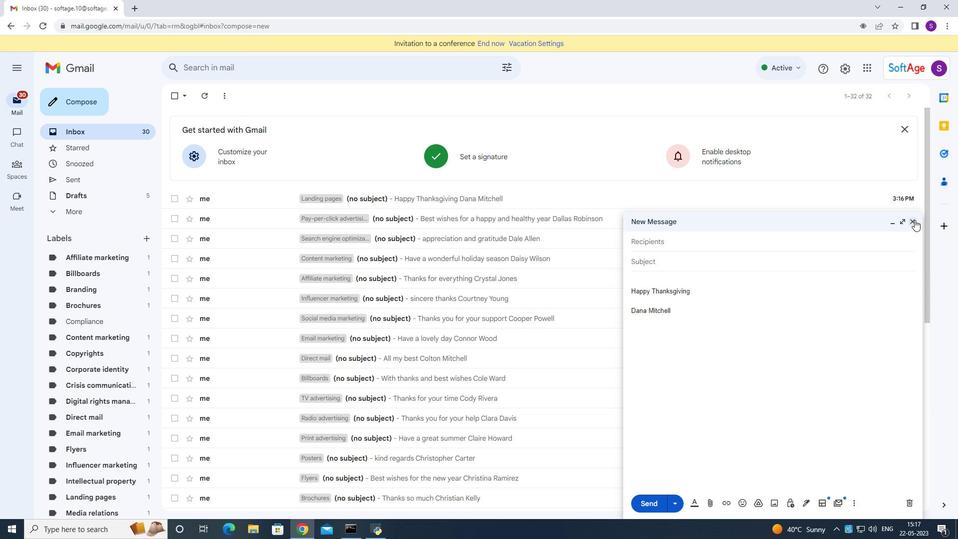
Action: Mouse moved to (95, 97)
Screenshot: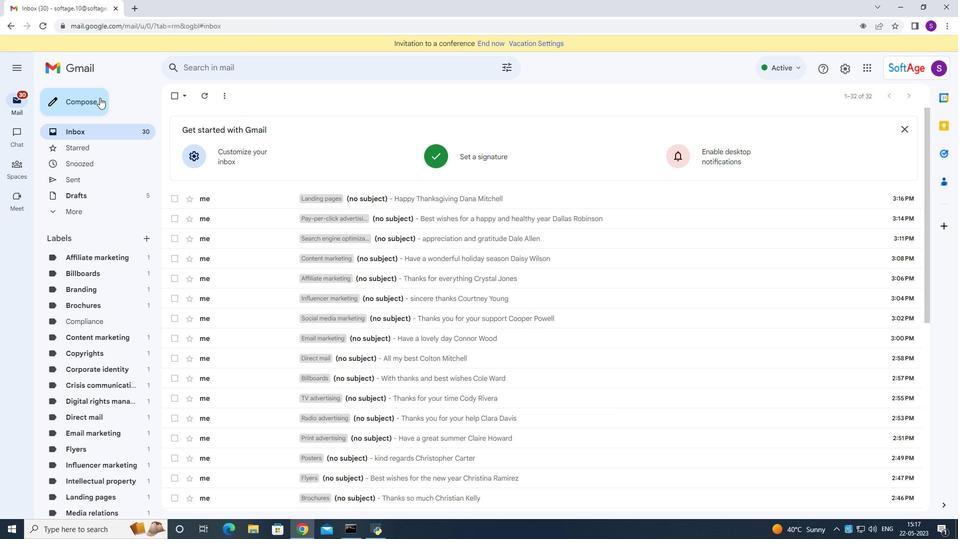 
Action: Mouse pressed left at (95, 97)
Screenshot: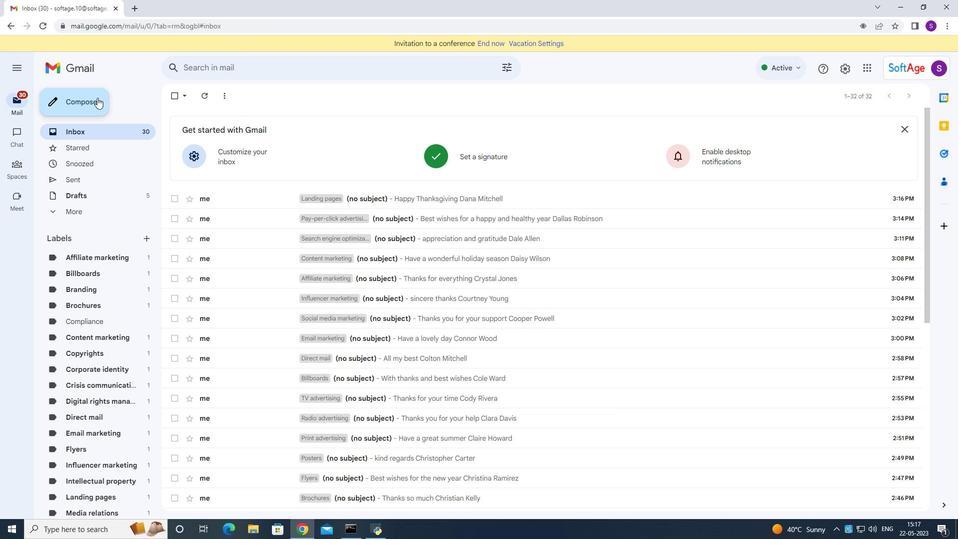 
Action: Mouse moved to (641, 247)
Screenshot: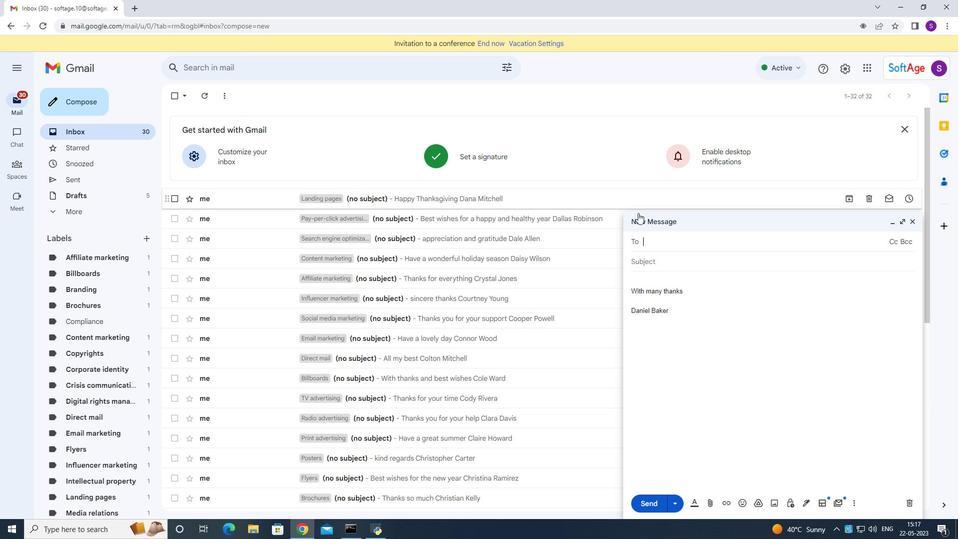 
Action: Key pressed <Key.shift>Softage.10<Key.shift><Key.shift><Key.shift><Key.shift><Key.shift><Key.shift><Key.shift>@softage.net
Screenshot: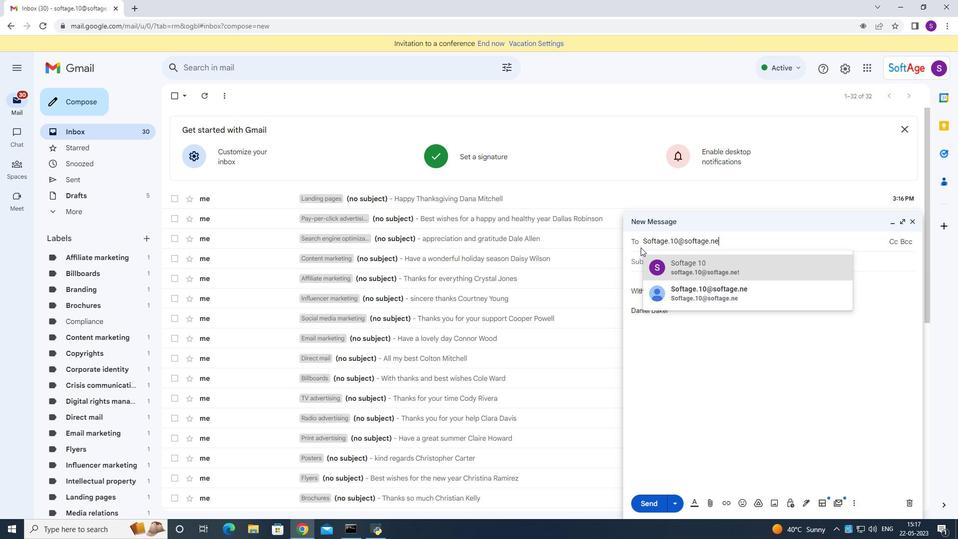 
Action: Mouse moved to (683, 268)
Screenshot: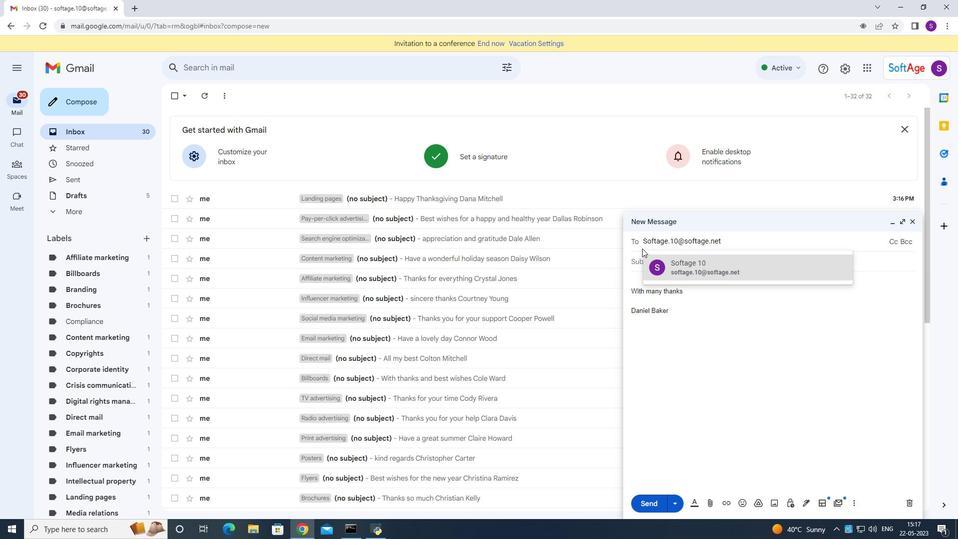 
Action: Mouse pressed left at (683, 268)
Screenshot: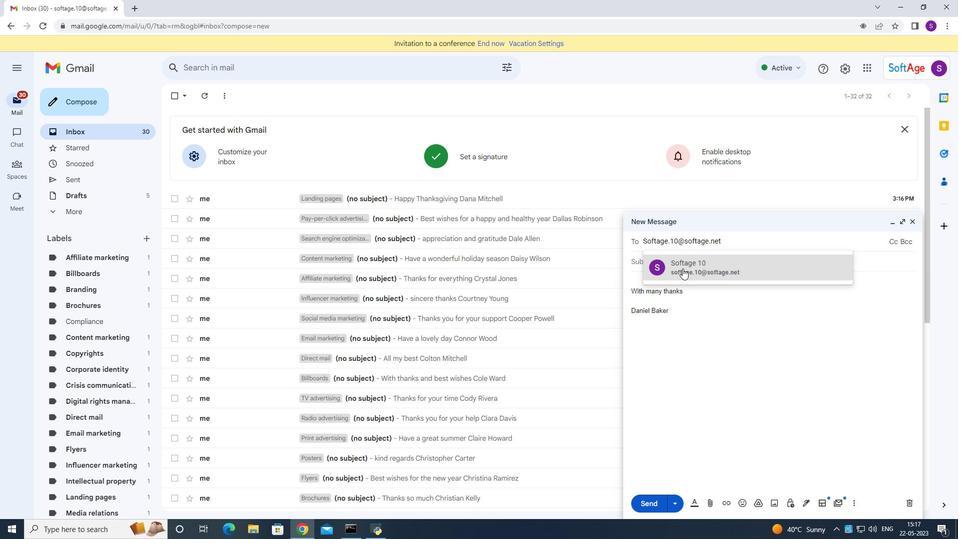 
Action: Mouse moved to (853, 504)
Screenshot: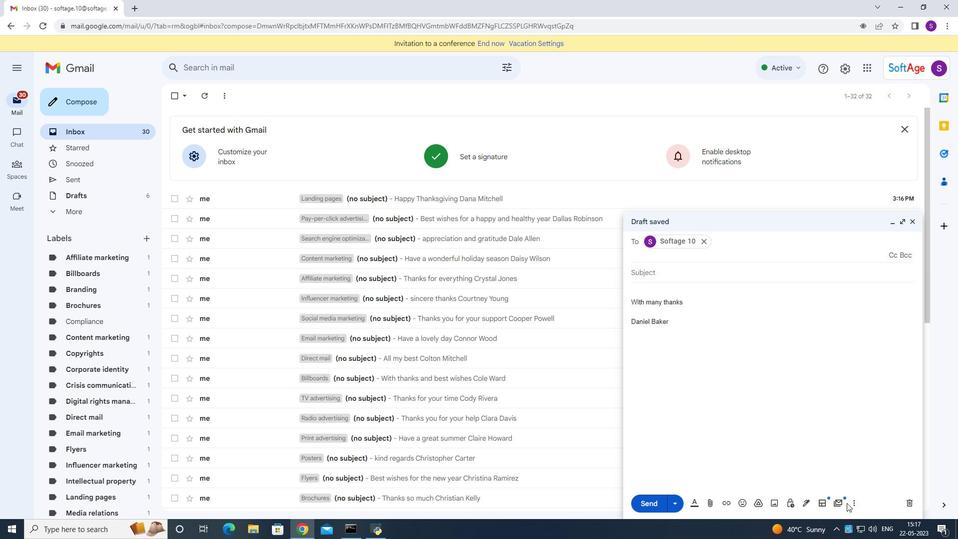 
Action: Mouse pressed left at (853, 504)
Screenshot: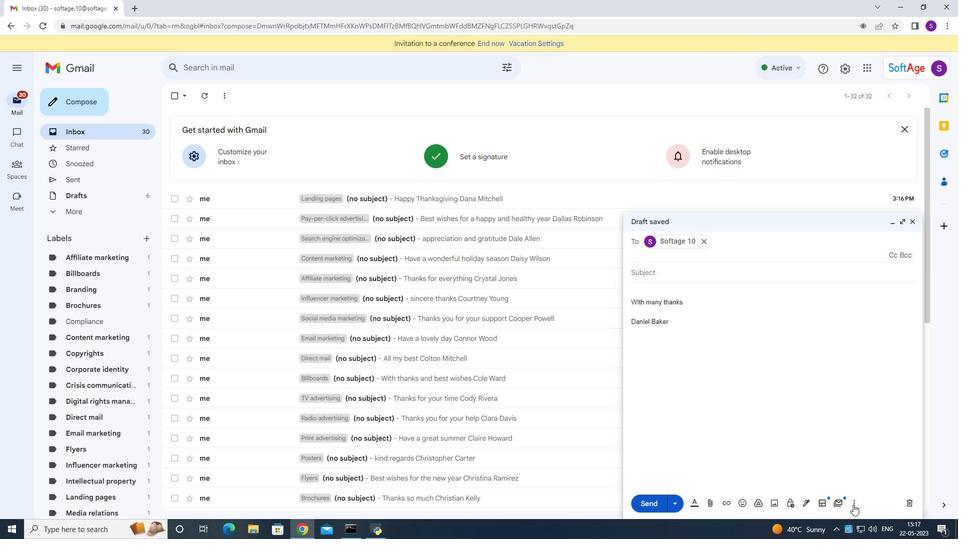 
Action: Mouse moved to (790, 409)
Screenshot: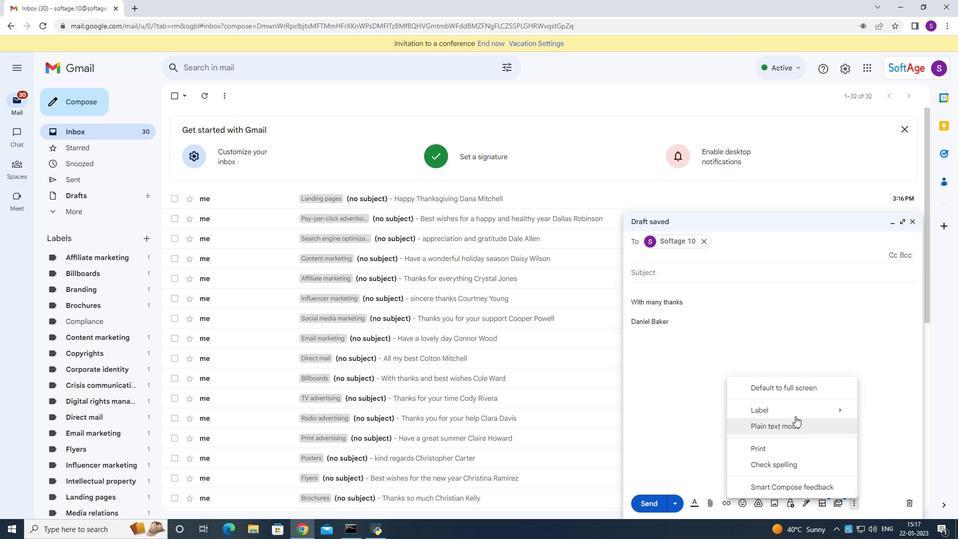 
Action: Mouse pressed left at (790, 409)
Screenshot: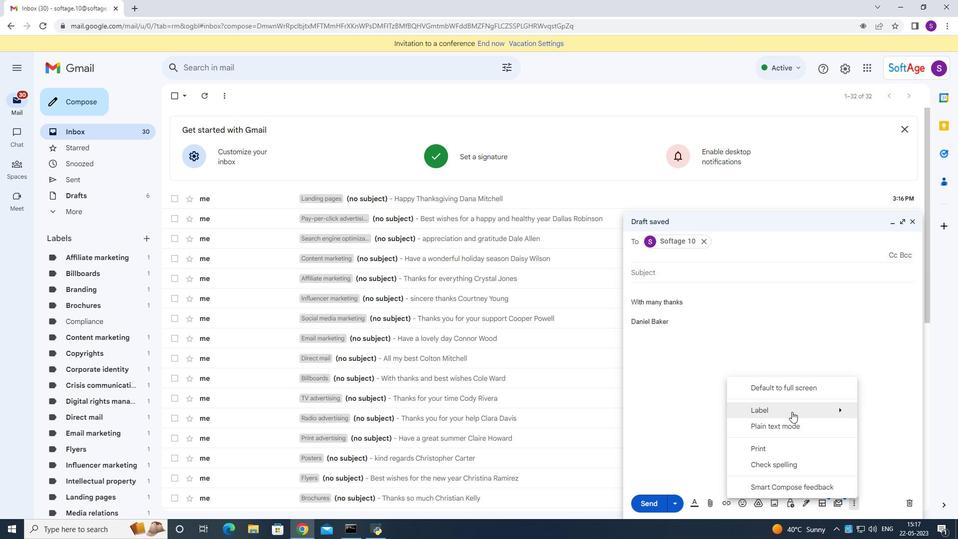 
Action: Mouse moved to (621, 388)
Screenshot: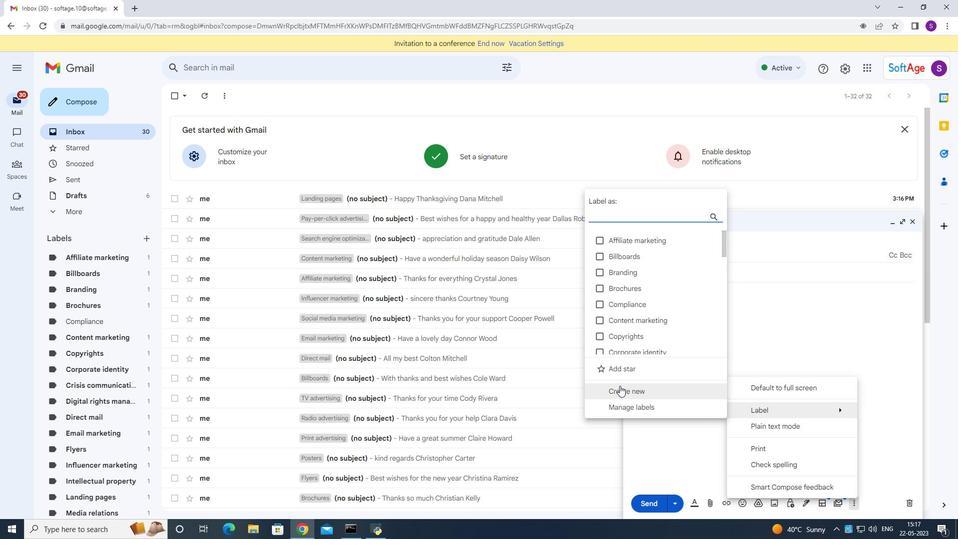 
Action: Mouse pressed left at (621, 388)
Screenshot: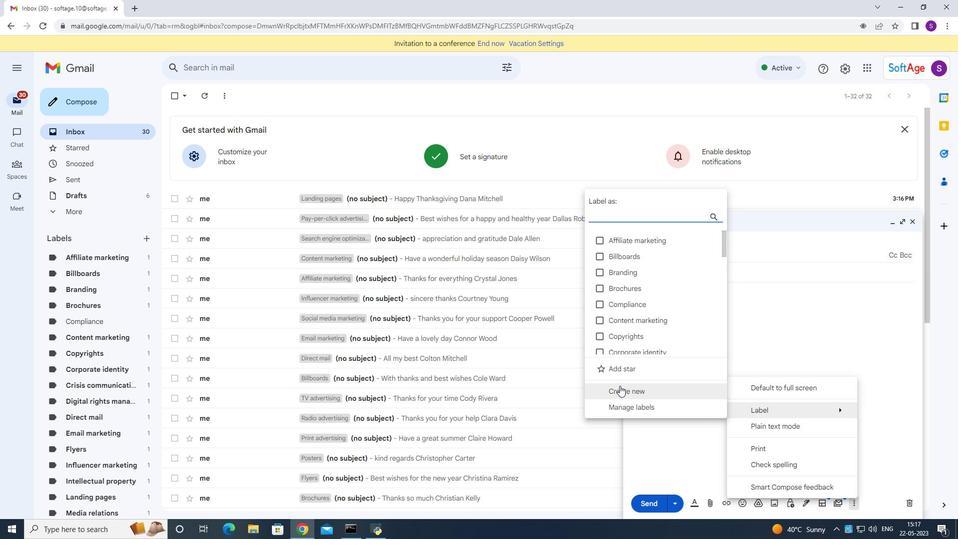 
Action: Key pressed <Key.shift>Web<Key.space>analytics
Screenshot: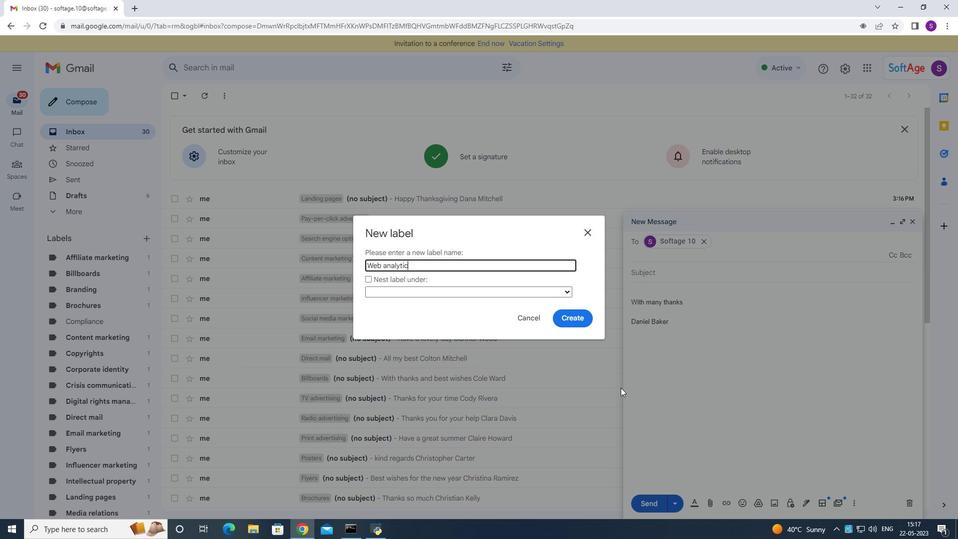 
Action: Mouse moved to (575, 323)
Screenshot: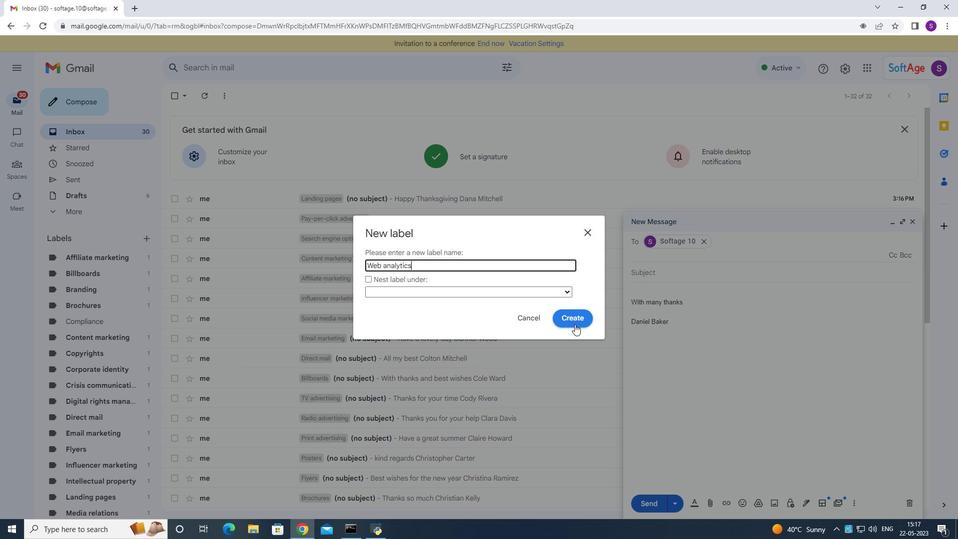 
Action: Mouse pressed left at (575, 323)
Screenshot: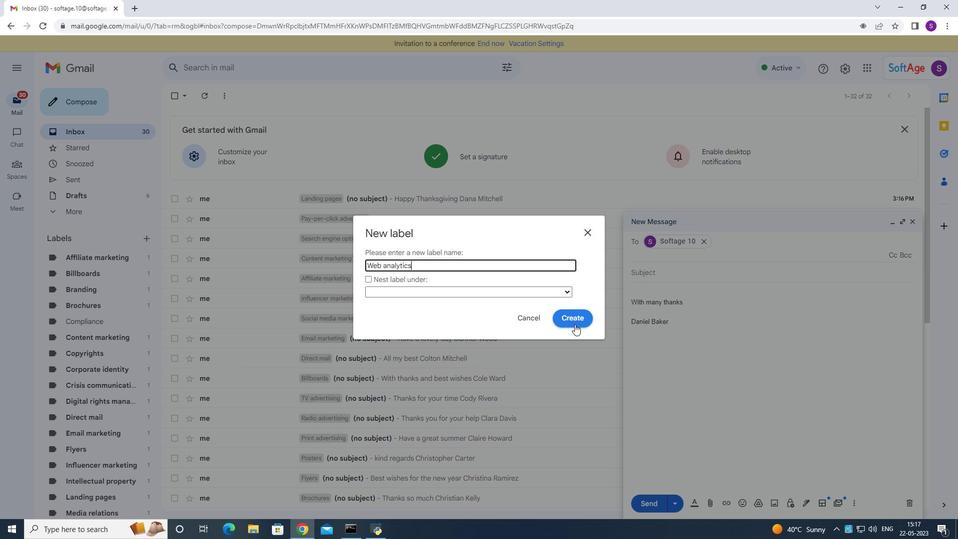 
Action: Mouse moved to (644, 505)
Screenshot: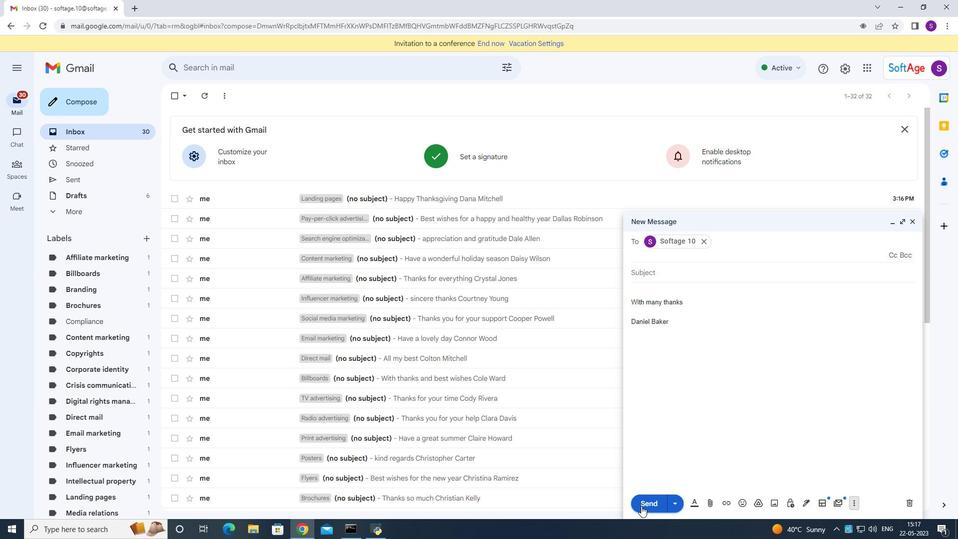 
Action: Mouse pressed left at (644, 505)
Screenshot: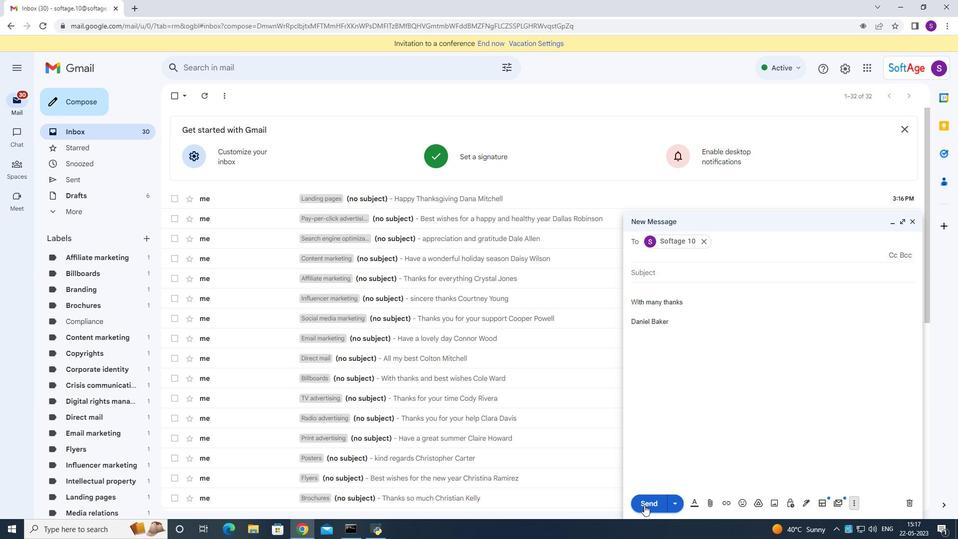 
Action: Mouse moved to (613, 366)
Screenshot: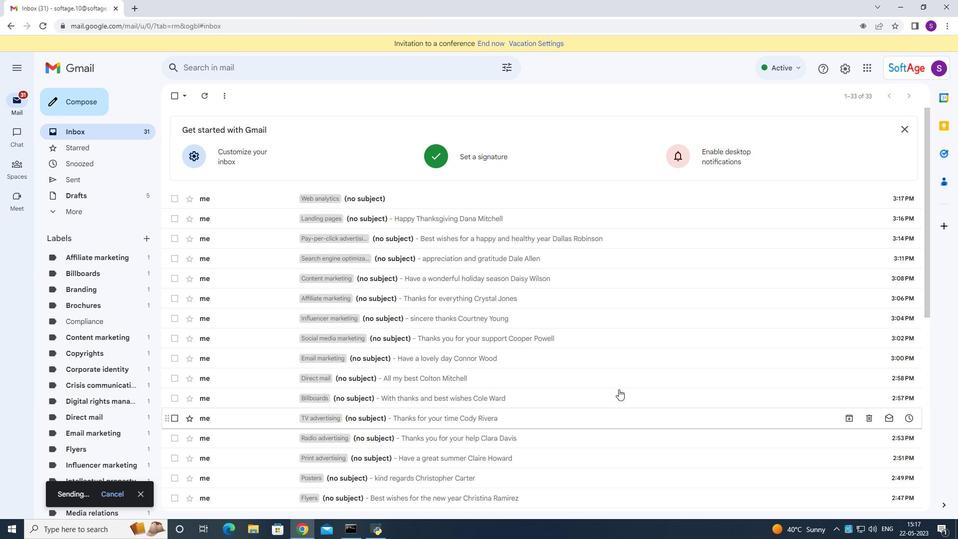 
